 Task: Look for space in Tifton, United States from 4th September, 2023 to 10th September, 2023 for 1 adult in price range Rs.9000 to Rs.17000. Place can be private room with 1  bedroom having 1 bed and 1 bathroom. Property type can be house, flat, guest house, hotel. Booking option can be shelf check-in. Required host language is English.
Action: Mouse moved to (523, 113)
Screenshot: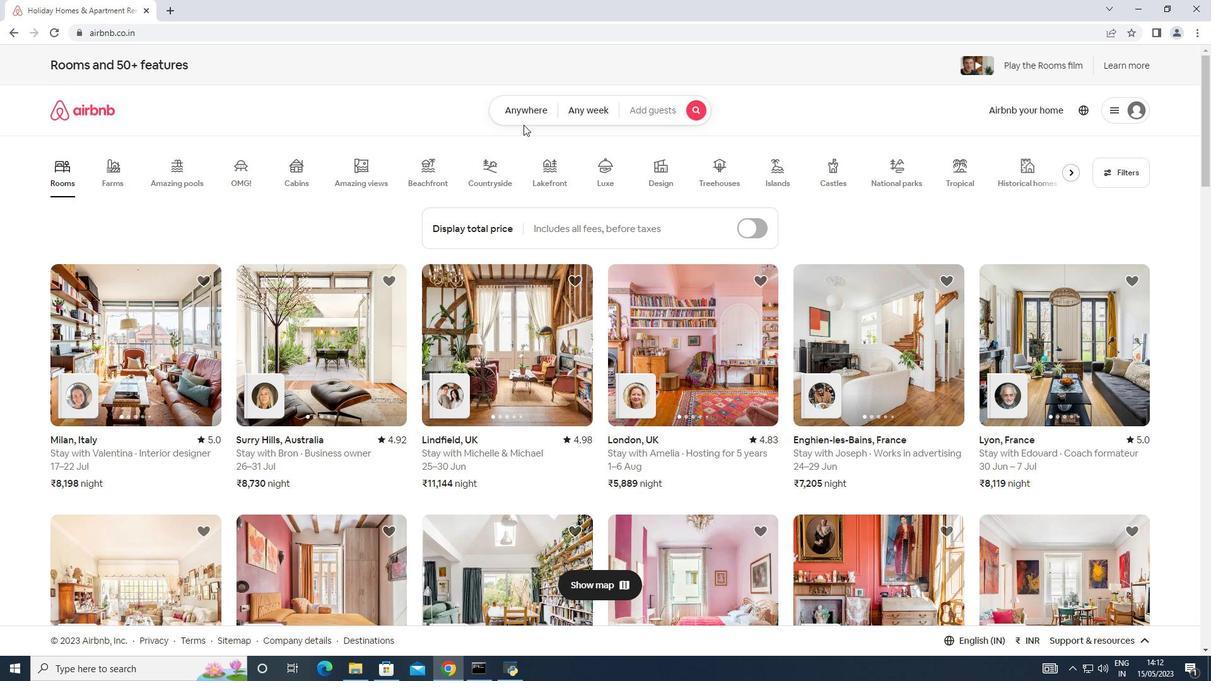 
Action: Mouse pressed left at (523, 113)
Screenshot: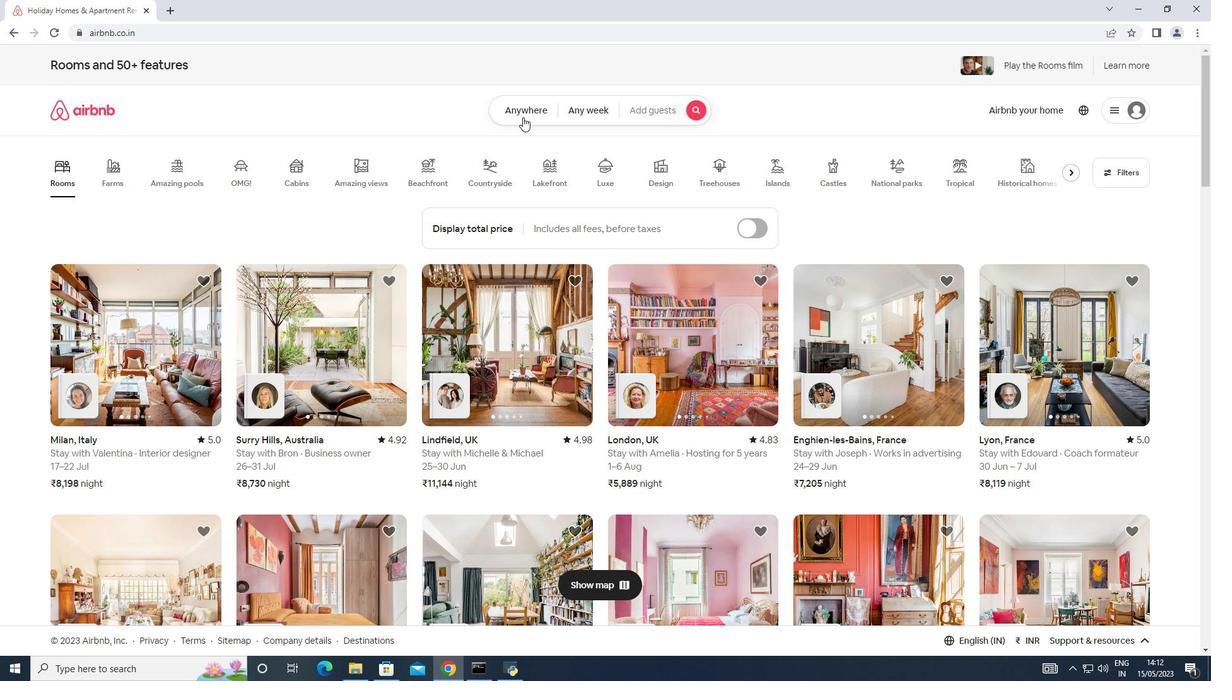 
Action: Mouse moved to (461, 152)
Screenshot: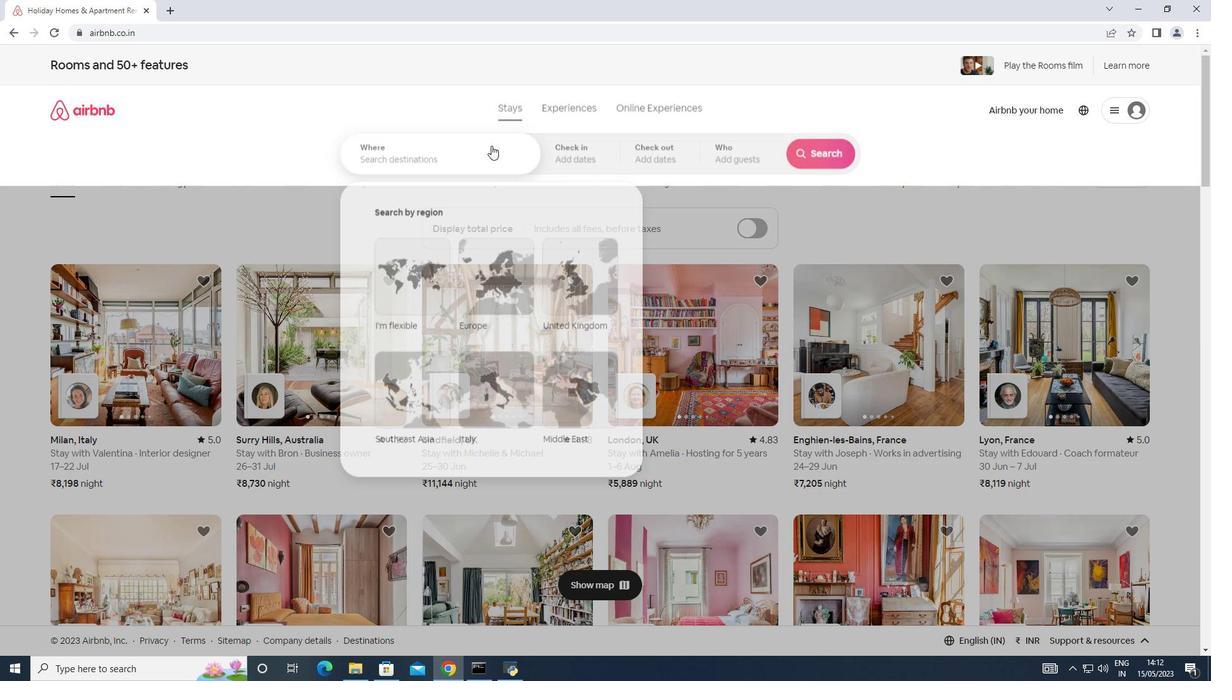
Action: Mouse pressed left at (461, 152)
Screenshot: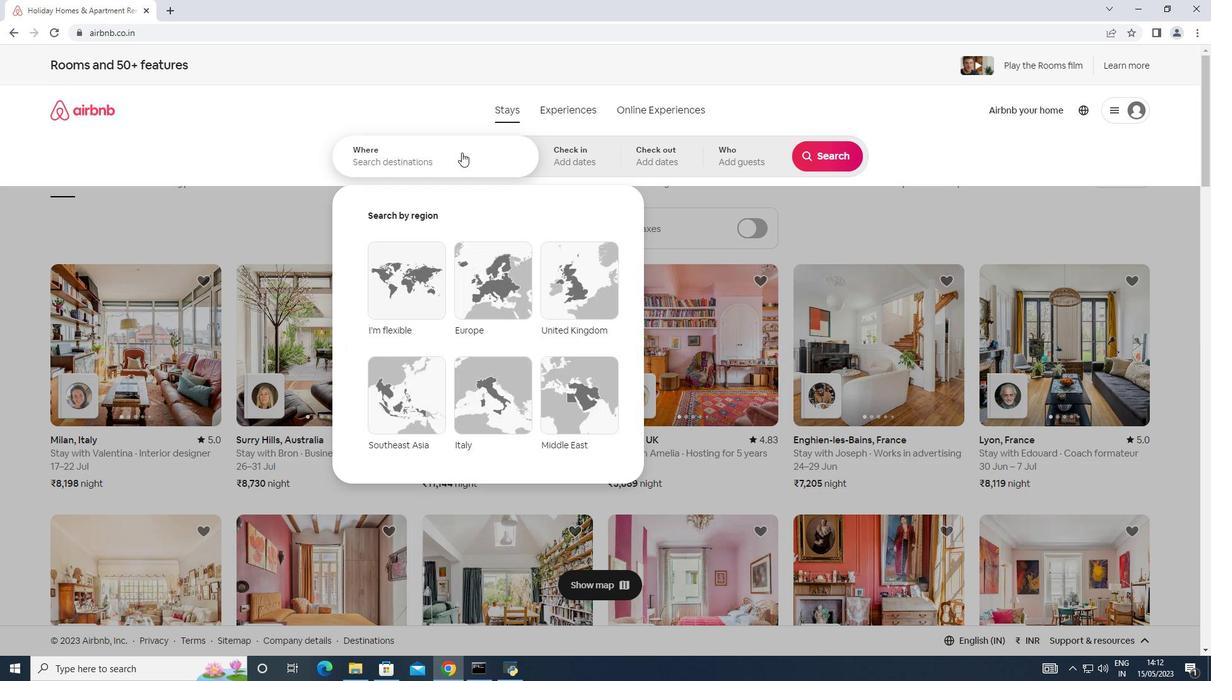 
Action: Mouse moved to (461, 152)
Screenshot: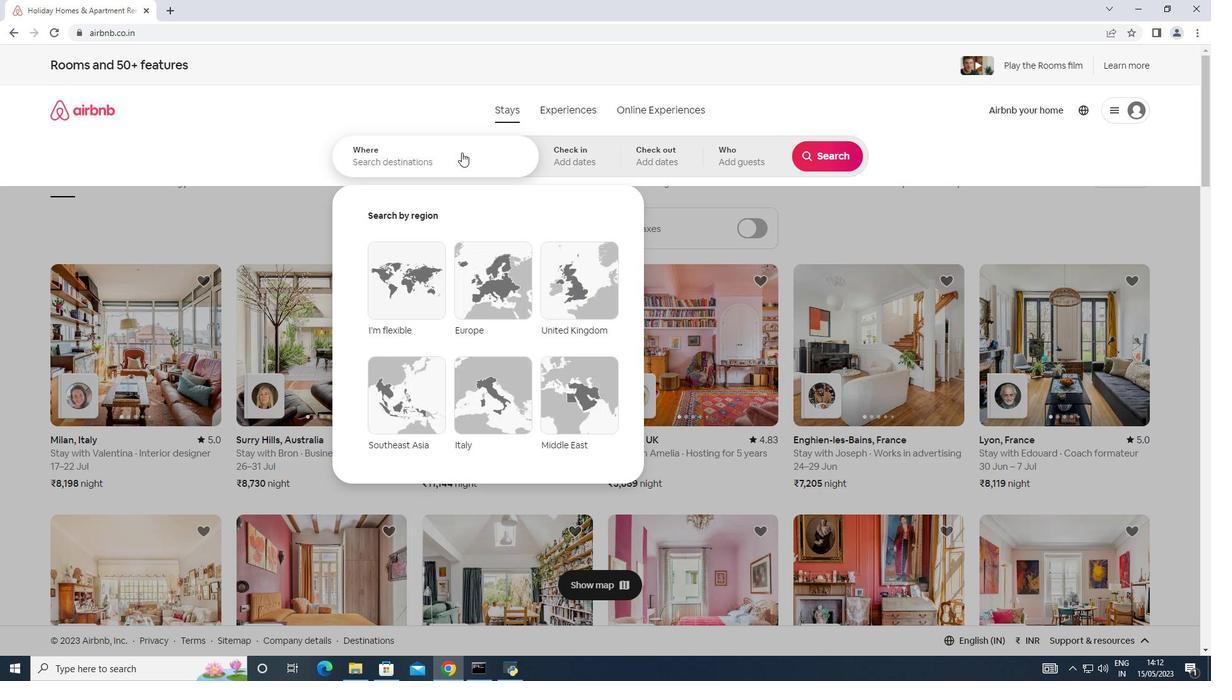 
Action: Key pressed <Key.shift>Tifton,<Key.shift><Key.shift><Key.shift><Key.shift><Key.shift><Key.shift><Key.shift><Key.shift><Key.shift>United<Key.space><Key.shift>States
Screenshot: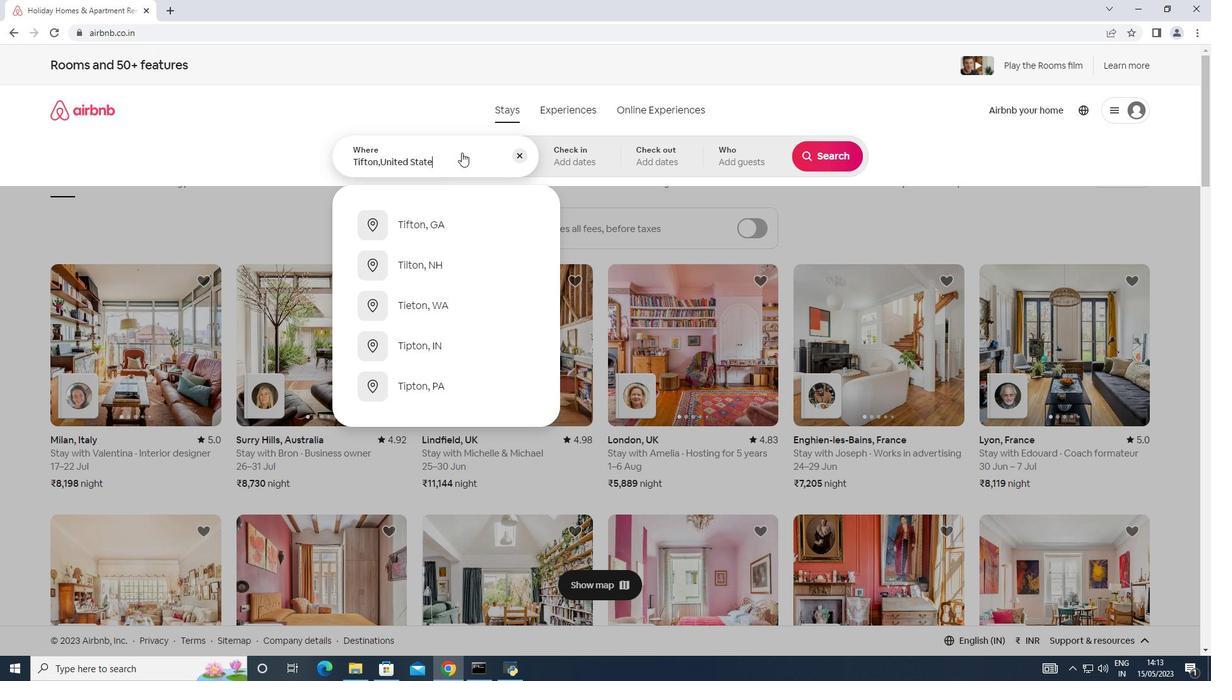 
Action: Mouse moved to (570, 161)
Screenshot: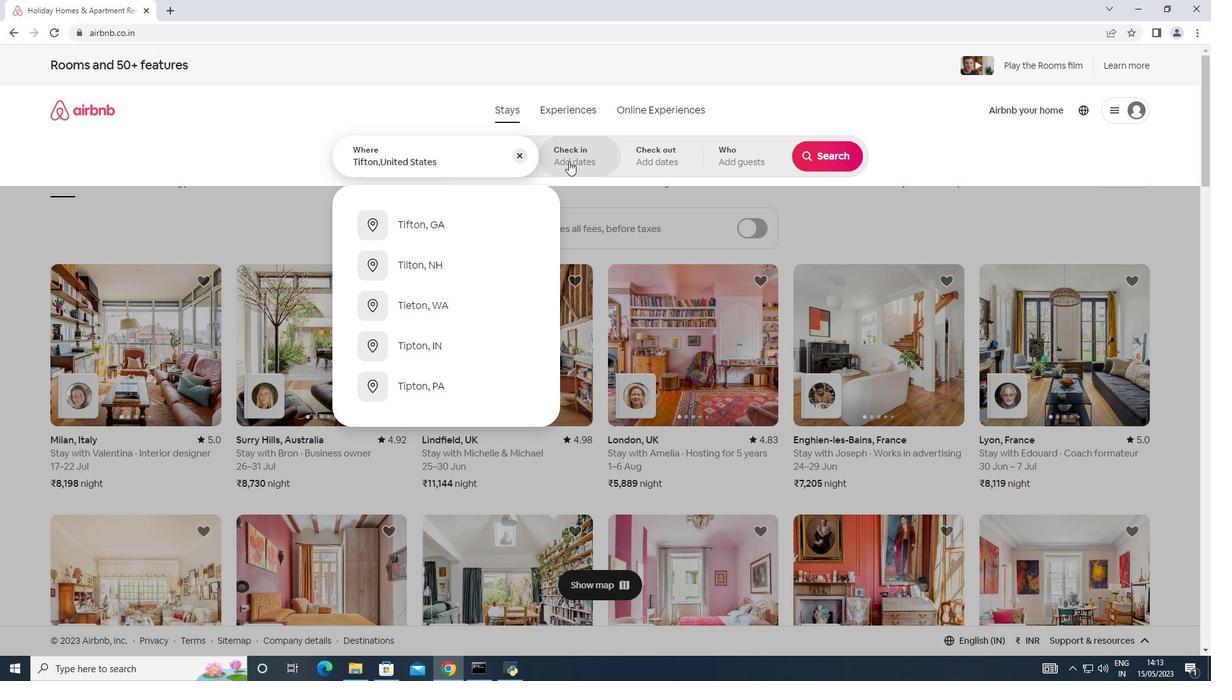 
Action: Mouse pressed left at (570, 161)
Screenshot: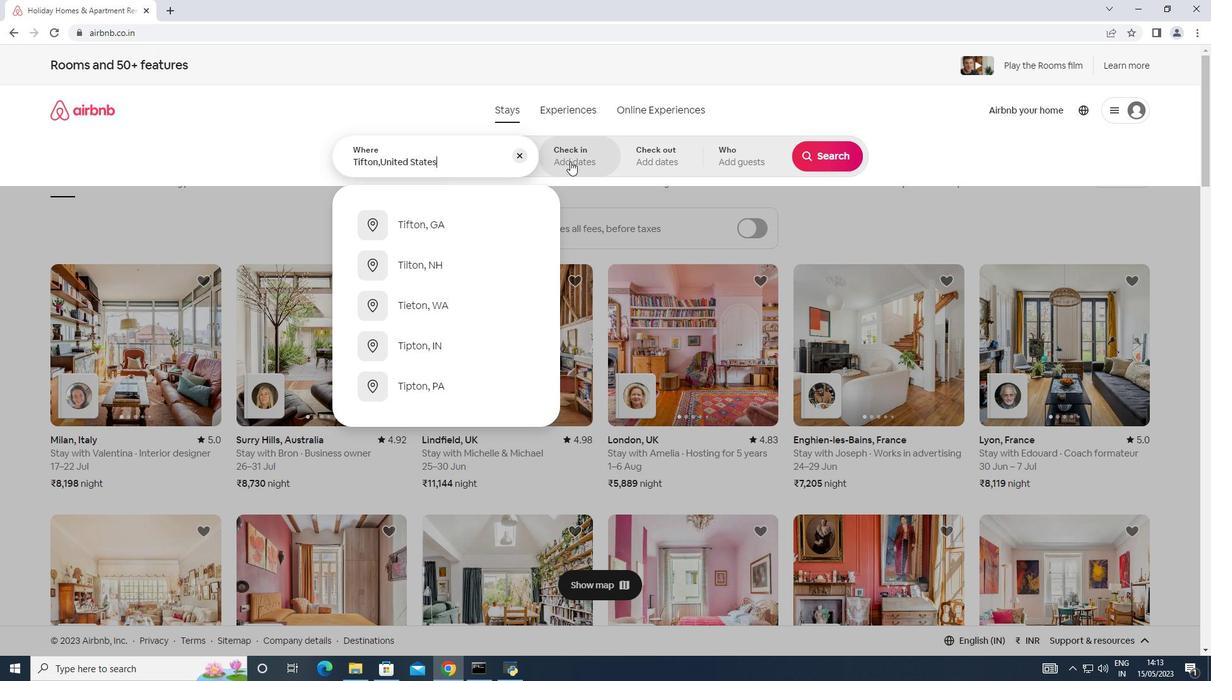 
Action: Mouse moved to (823, 255)
Screenshot: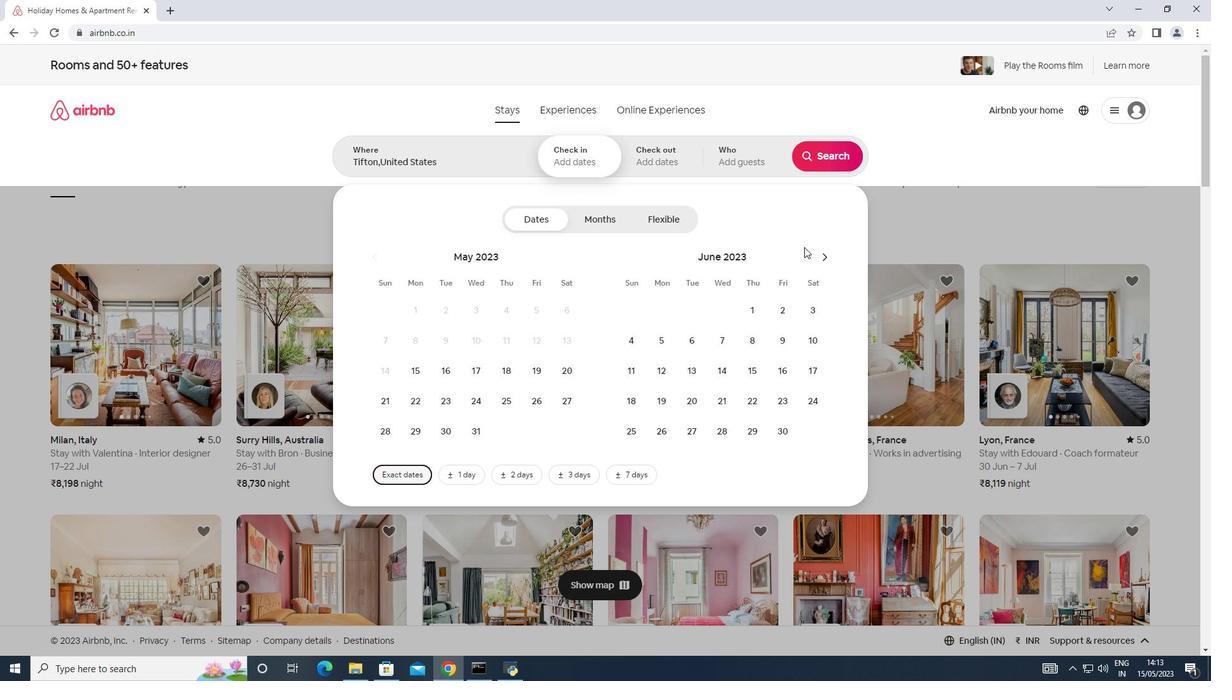 
Action: Mouse pressed left at (823, 255)
Screenshot: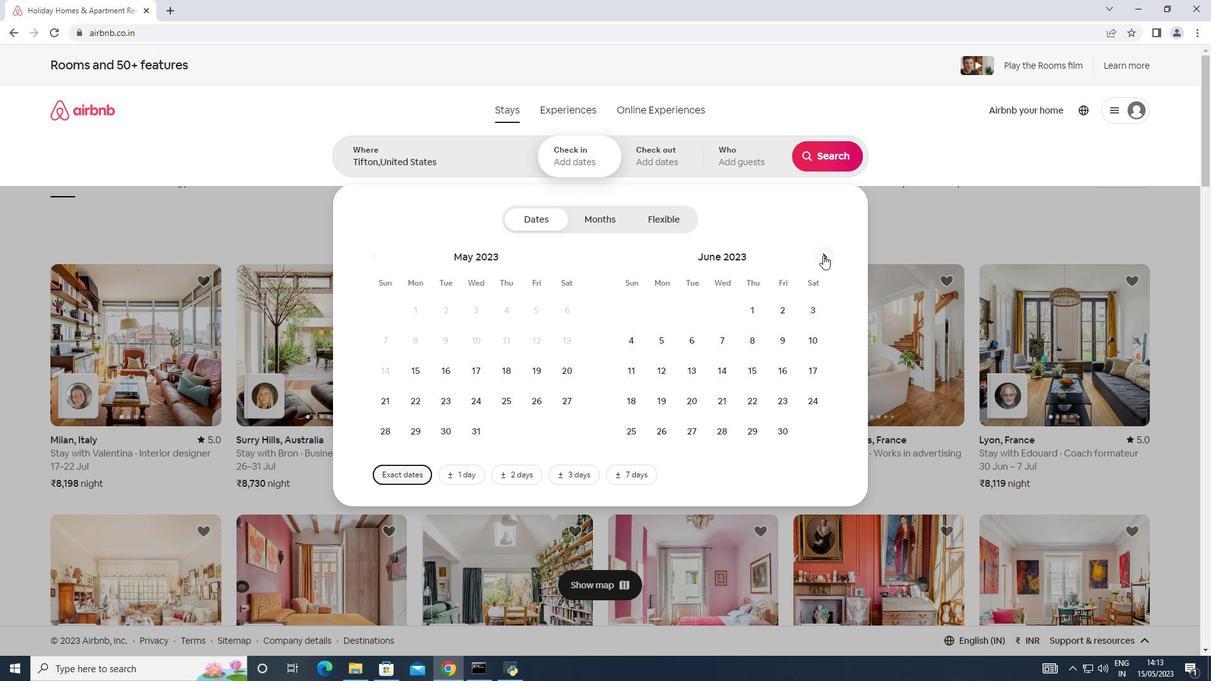
Action: Mouse pressed left at (823, 255)
Screenshot: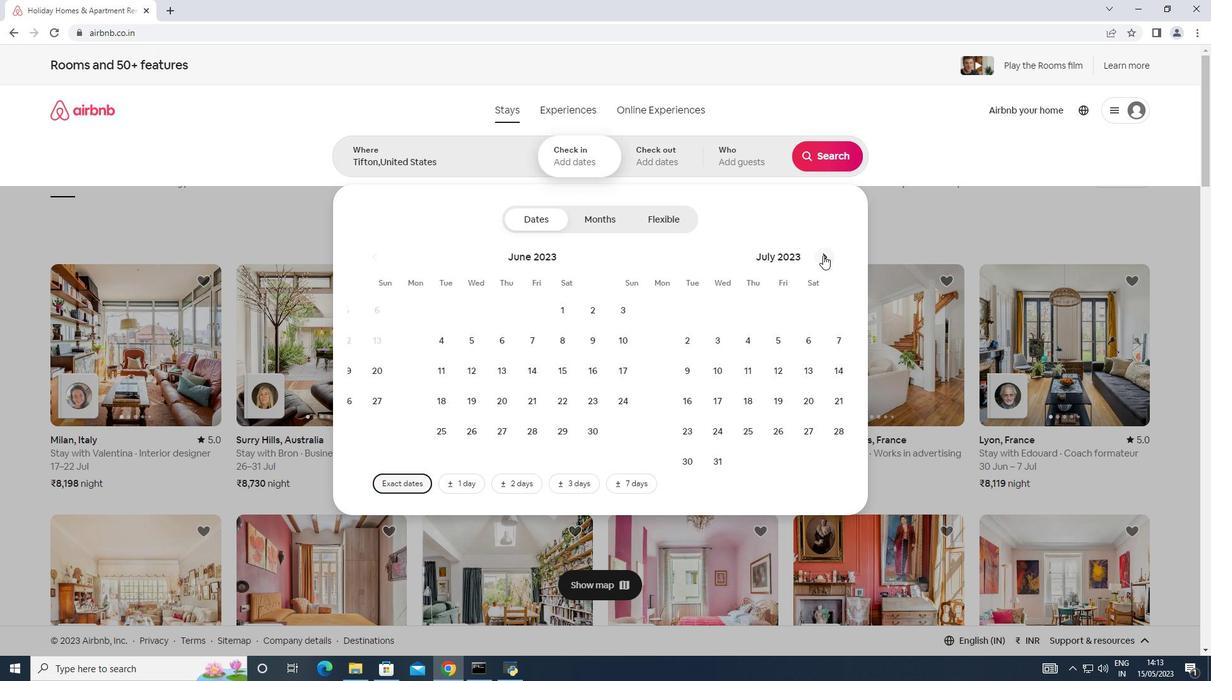 
Action: Mouse pressed left at (823, 255)
Screenshot: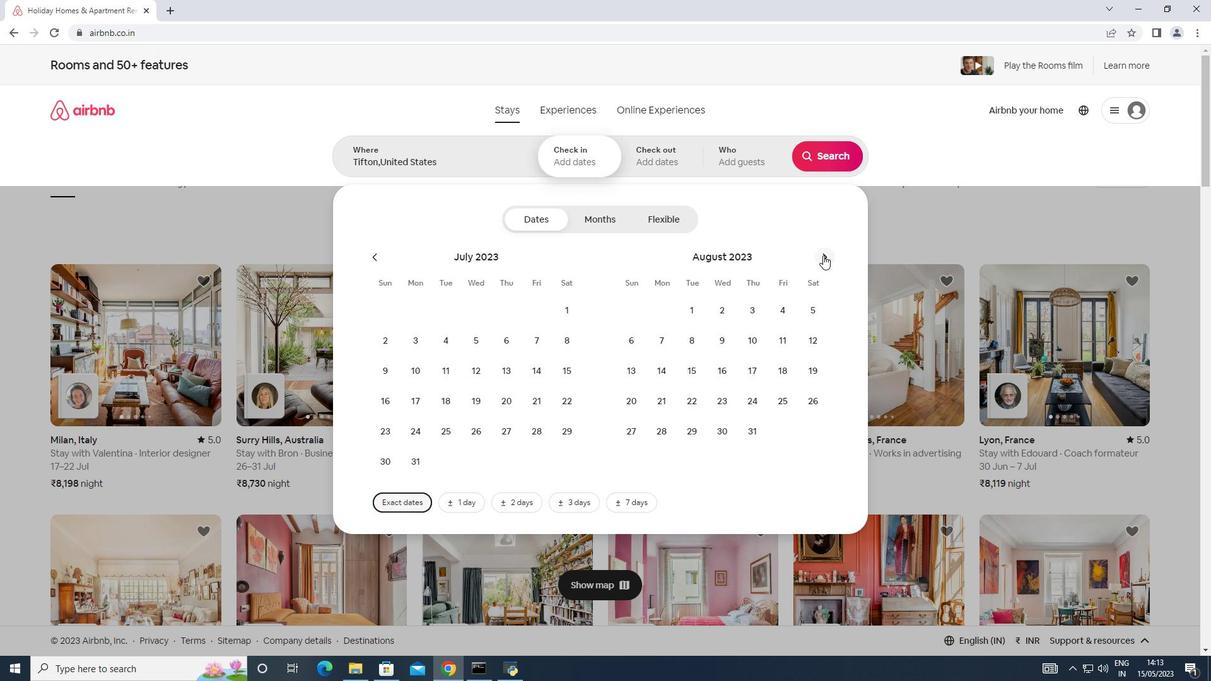 
Action: Mouse moved to (669, 341)
Screenshot: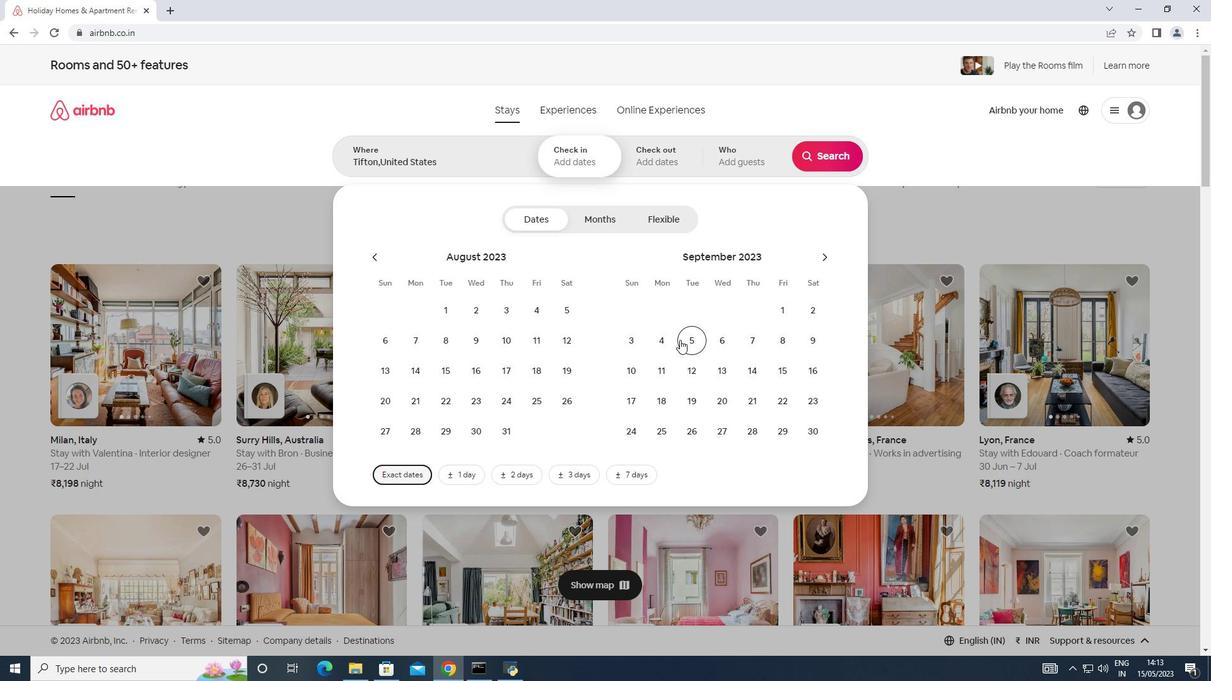 
Action: Mouse pressed left at (669, 341)
Screenshot: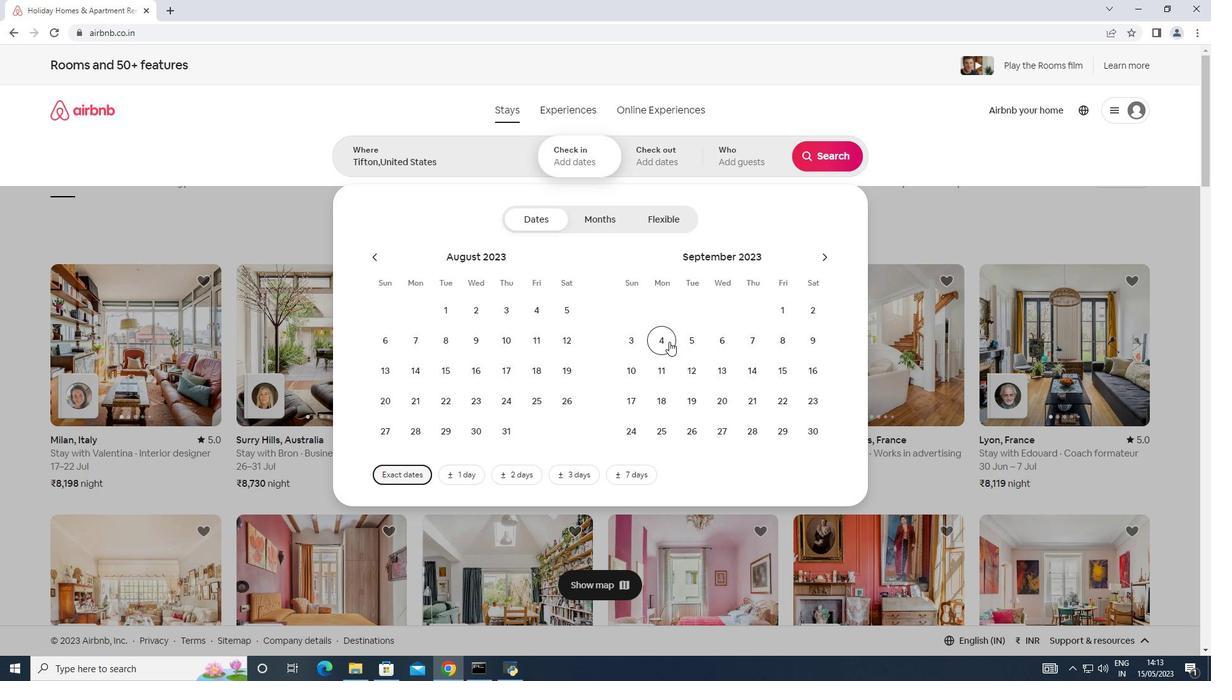 
Action: Mouse moved to (633, 367)
Screenshot: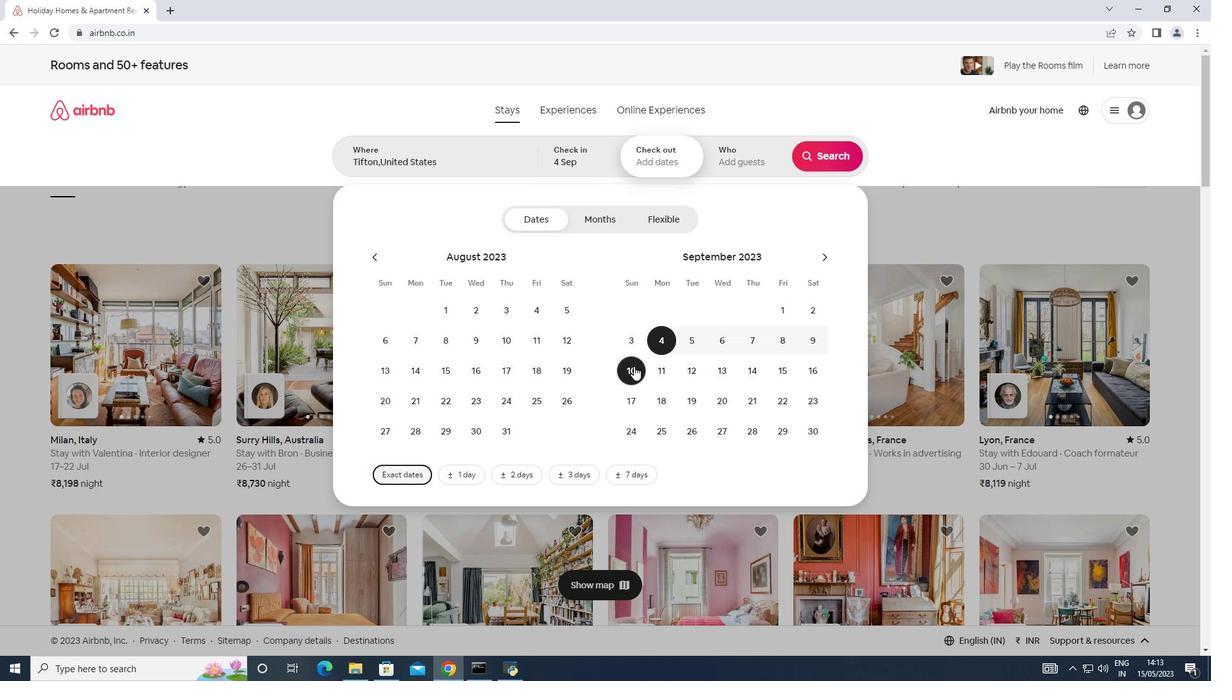 
Action: Mouse pressed left at (633, 367)
Screenshot: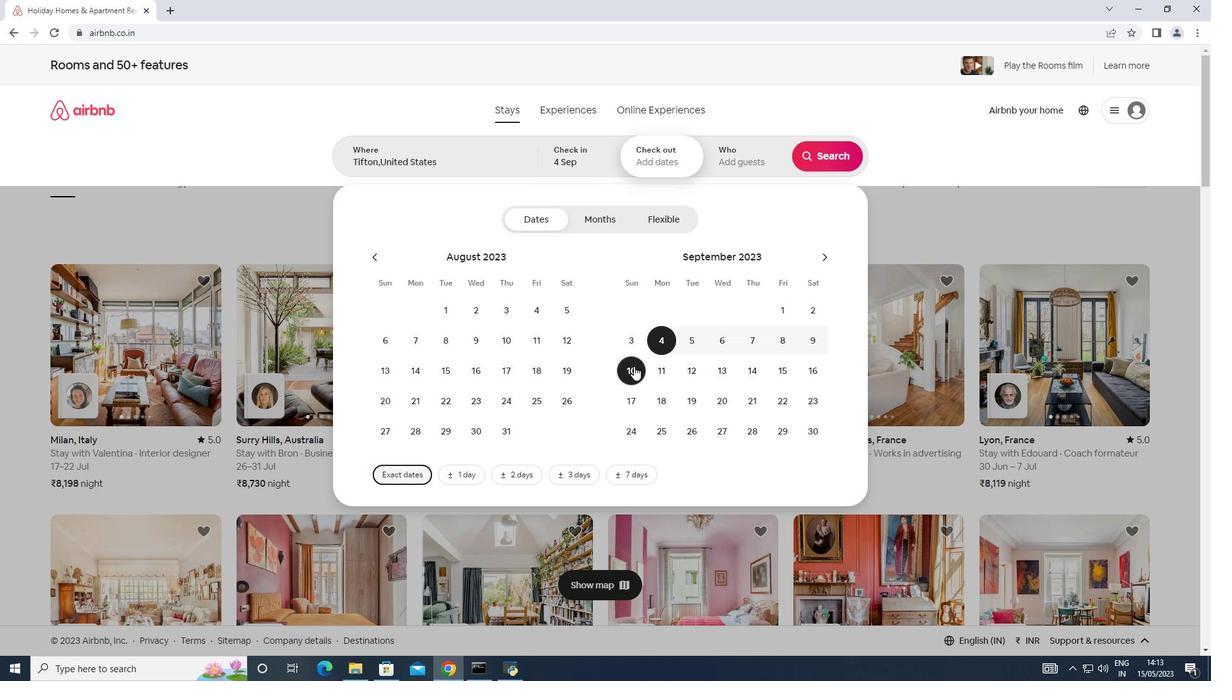 
Action: Mouse moved to (760, 158)
Screenshot: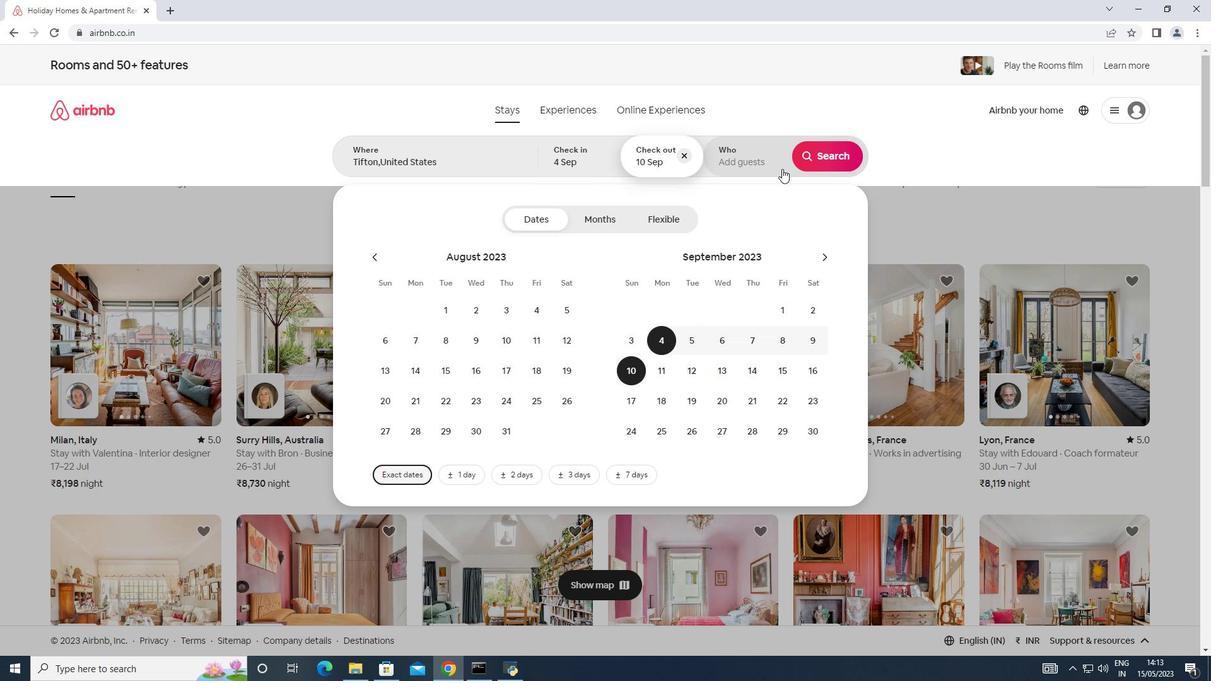
Action: Mouse pressed left at (760, 158)
Screenshot: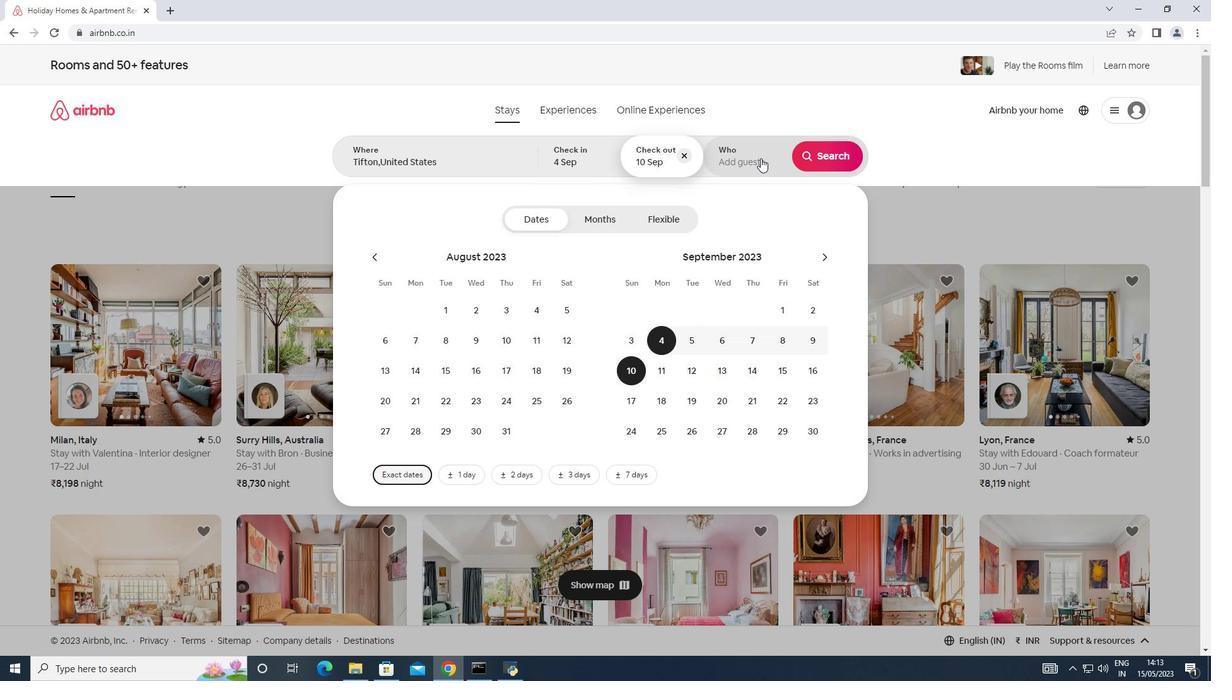 
Action: Mouse moved to (842, 225)
Screenshot: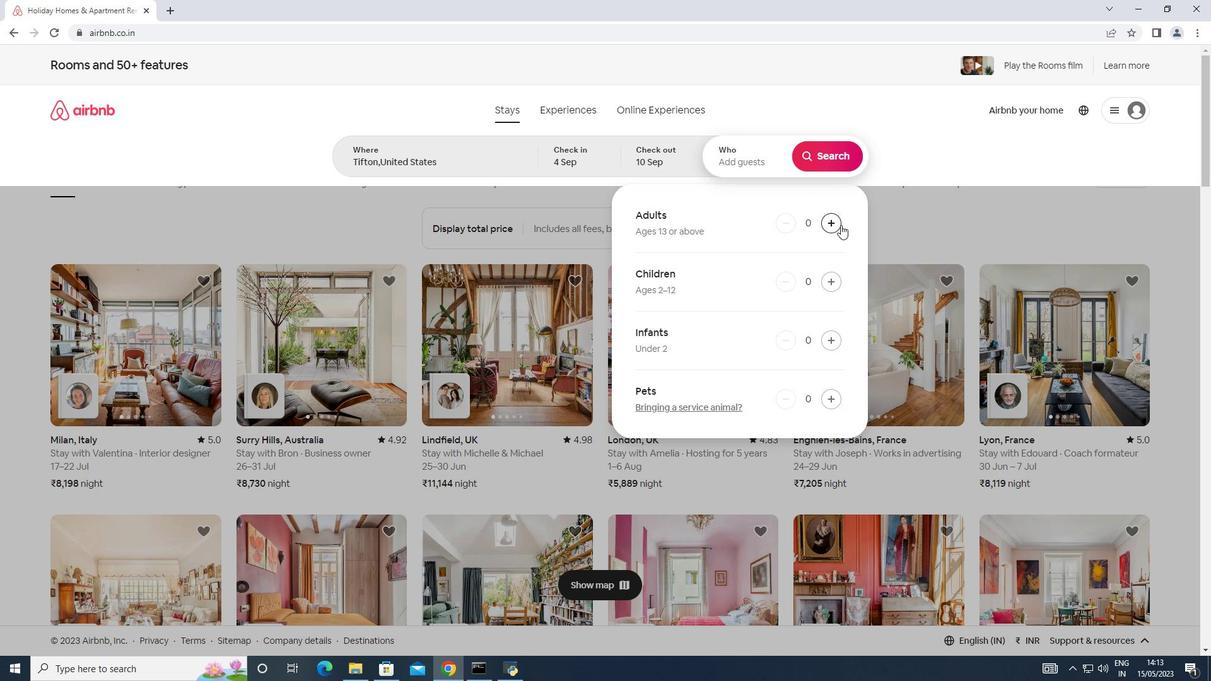 
Action: Mouse pressed left at (842, 225)
Screenshot: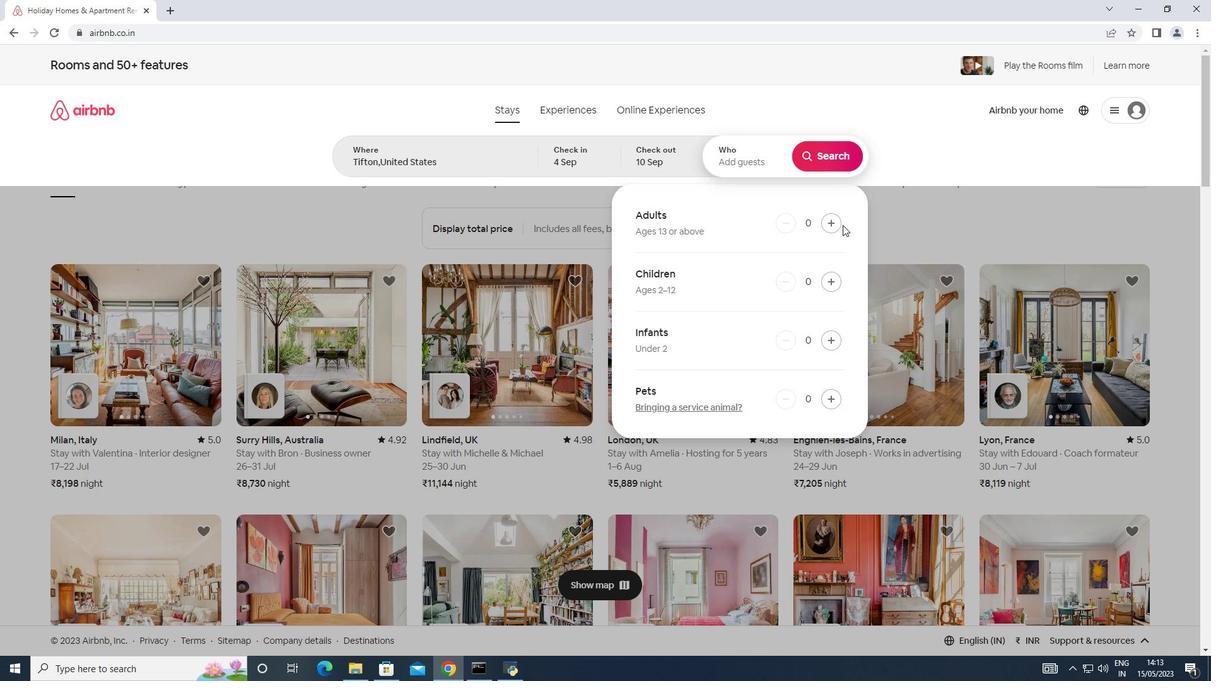 
Action: Mouse moved to (820, 222)
Screenshot: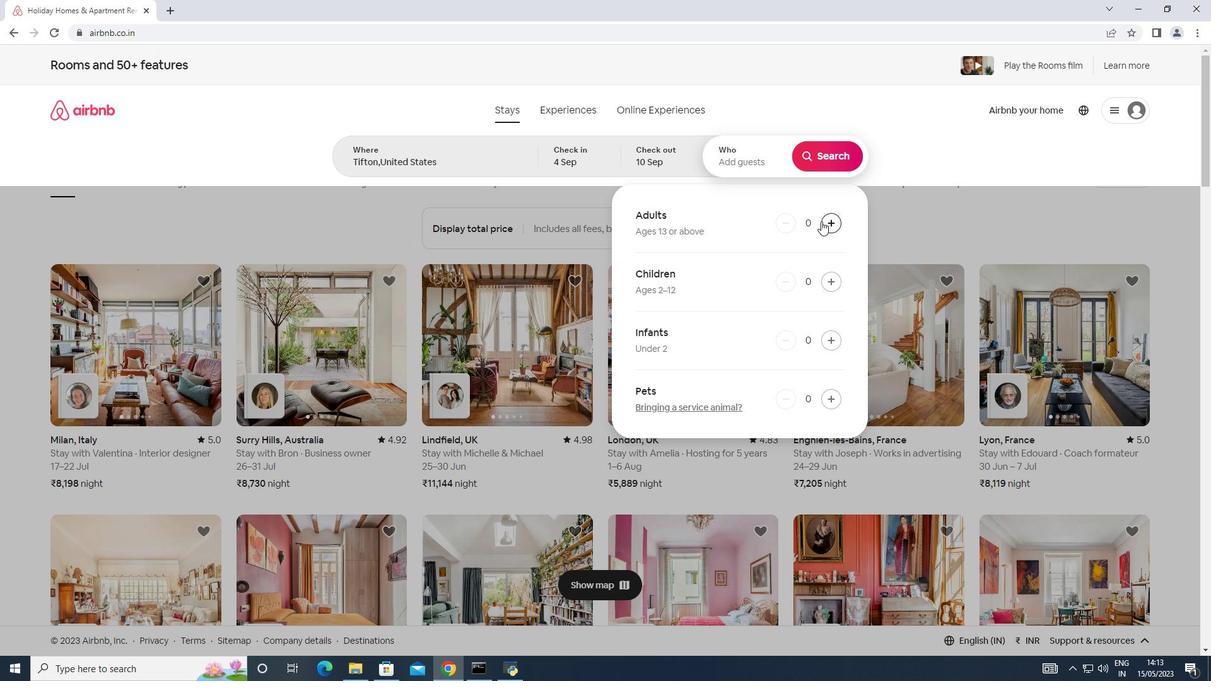 
Action: Mouse pressed left at (820, 222)
Screenshot: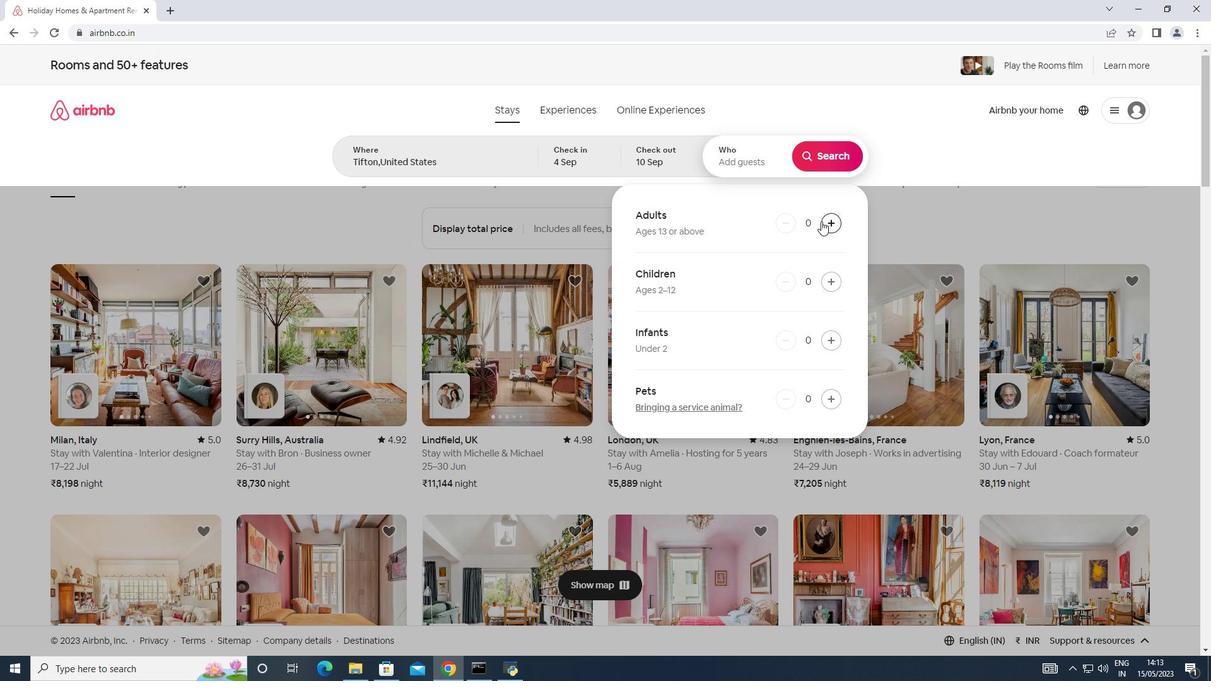 
Action: Mouse moved to (825, 219)
Screenshot: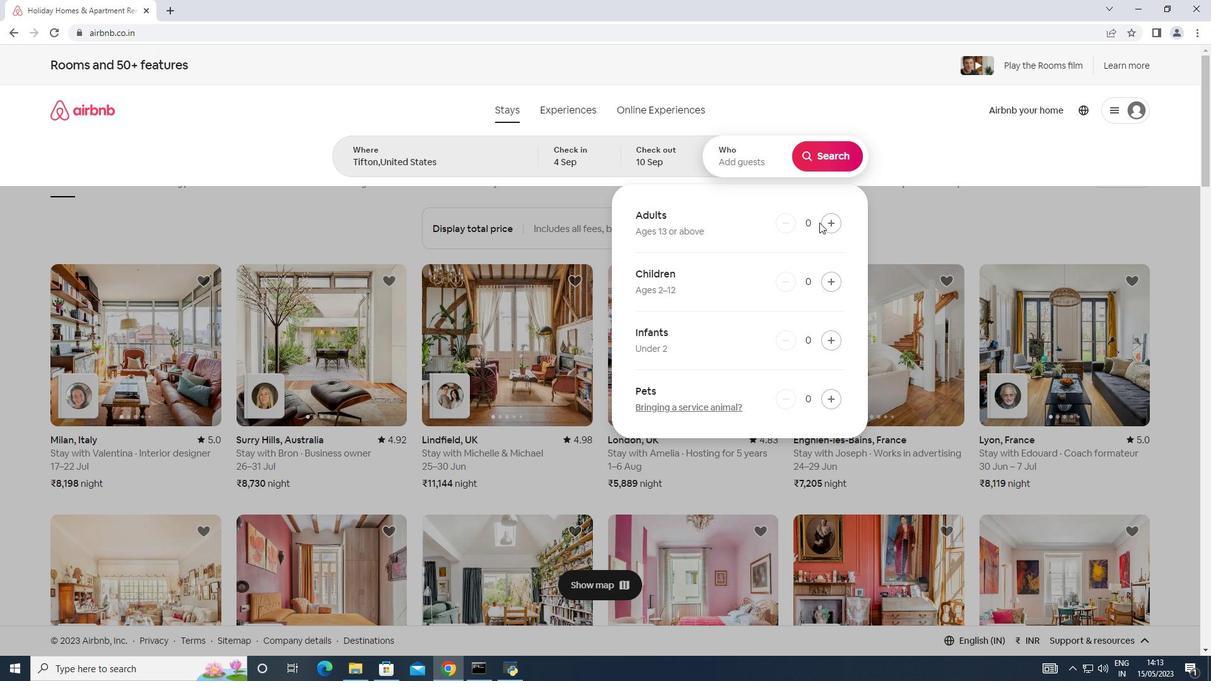 
Action: Mouse pressed left at (825, 219)
Screenshot: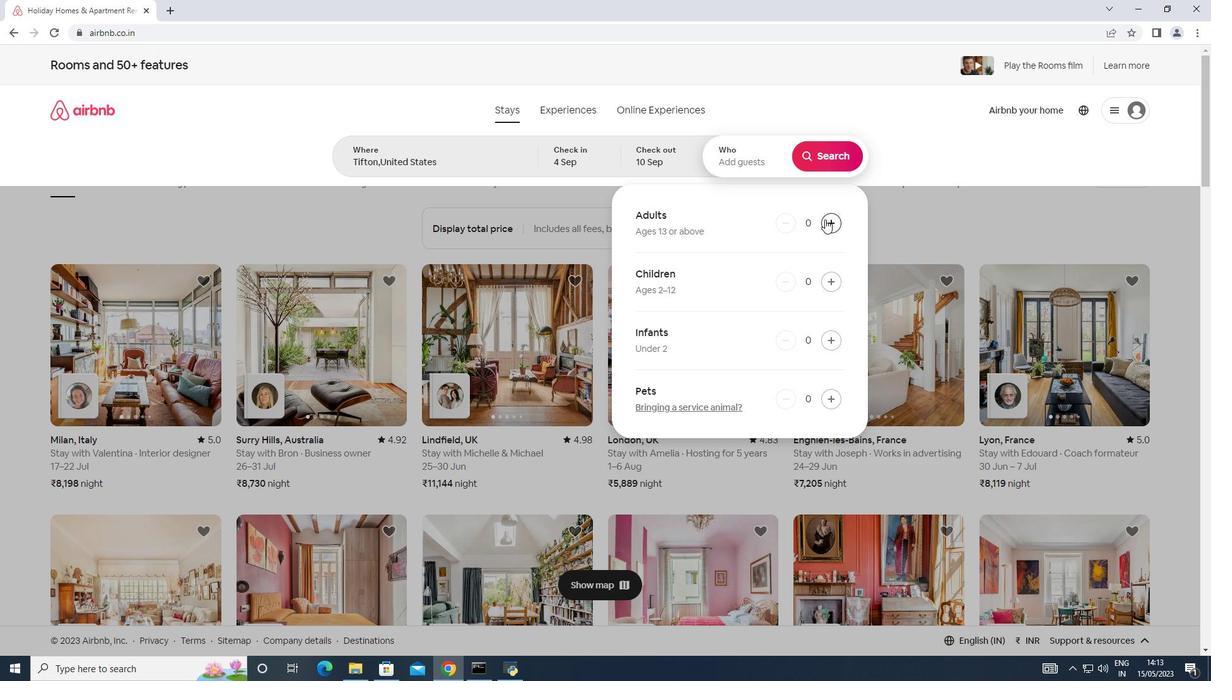 
Action: Mouse moved to (844, 154)
Screenshot: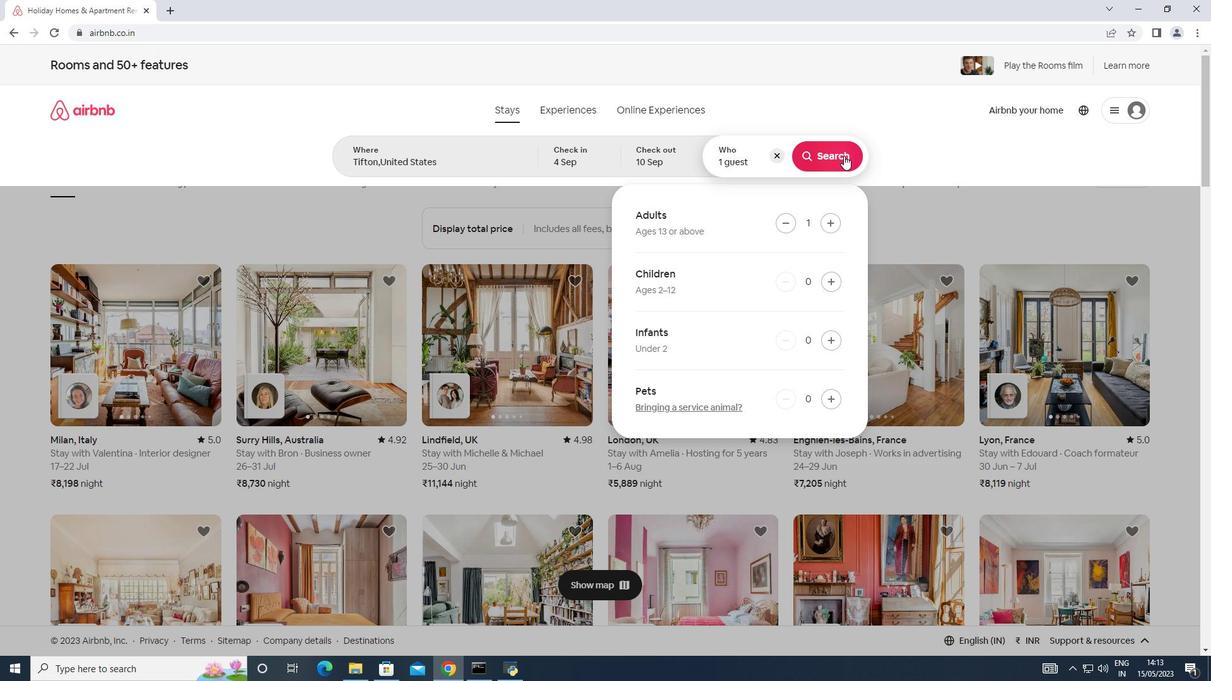 
Action: Mouse pressed left at (844, 154)
Screenshot: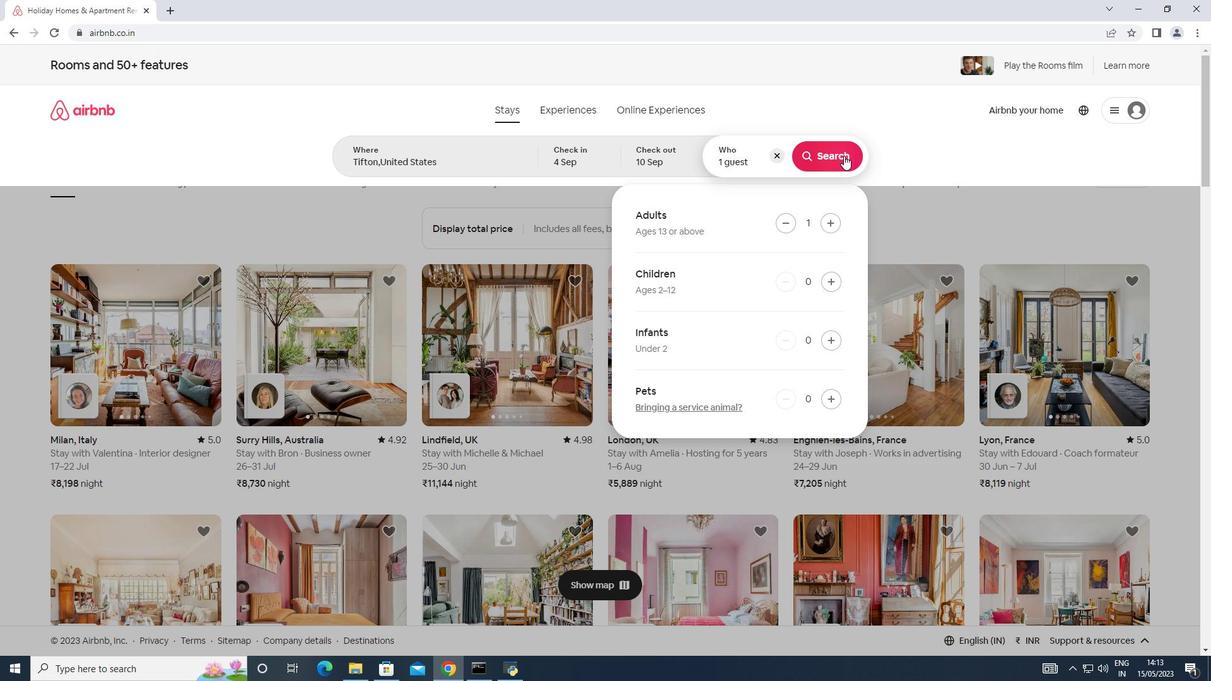 
Action: Mouse moved to (1152, 119)
Screenshot: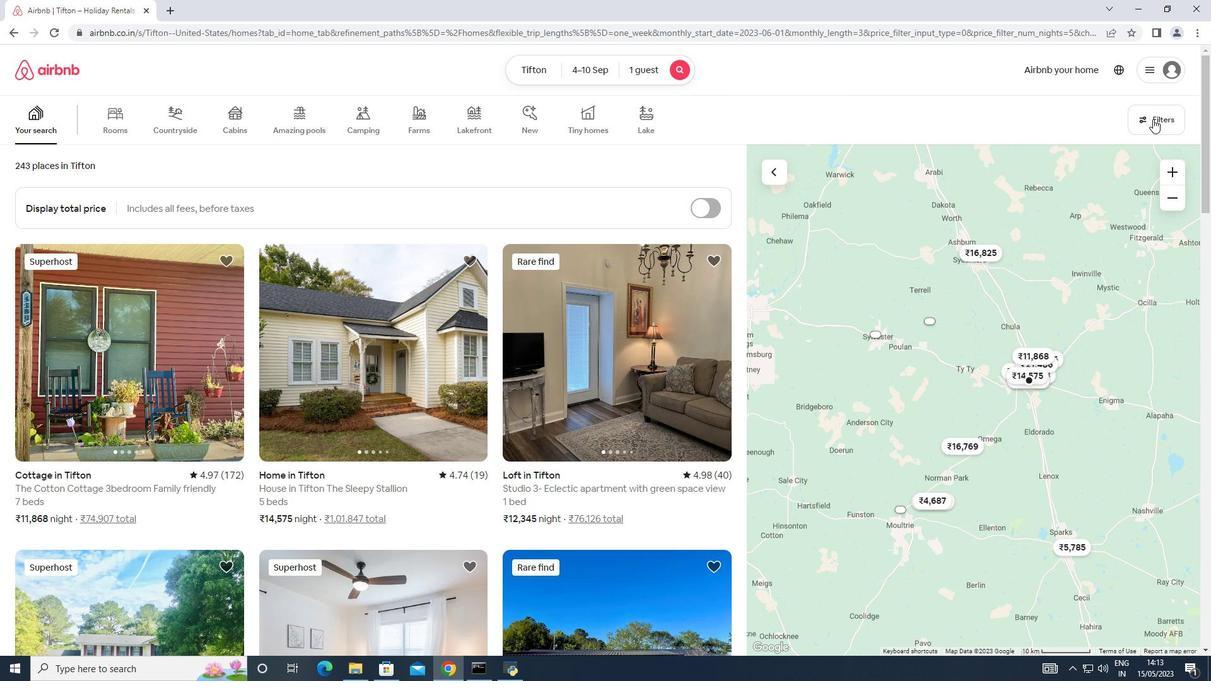 
Action: Mouse pressed left at (1152, 119)
Screenshot: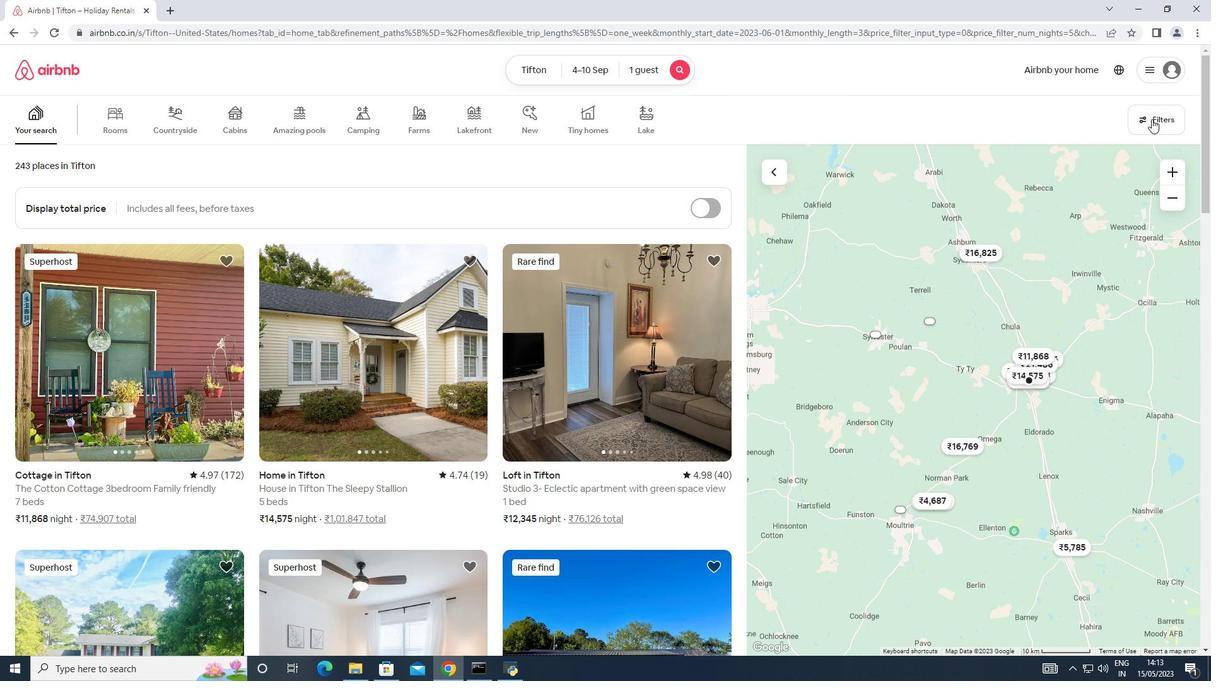 
Action: Mouse moved to (441, 429)
Screenshot: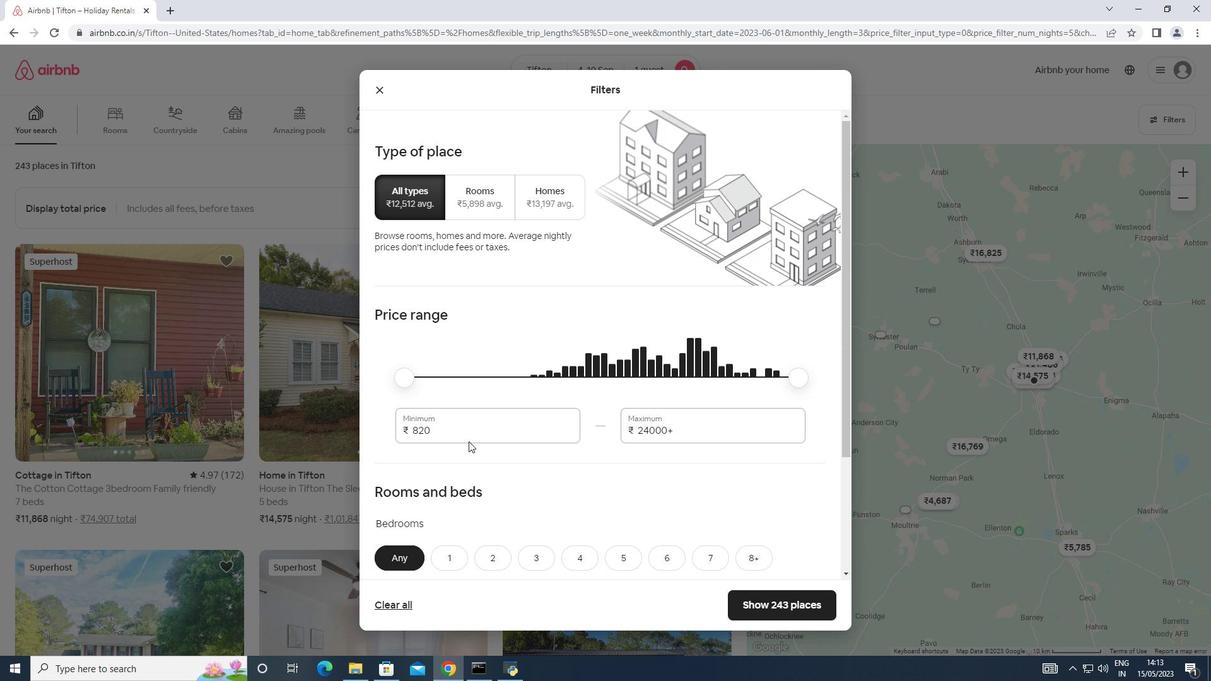 
Action: Mouse pressed left at (441, 429)
Screenshot: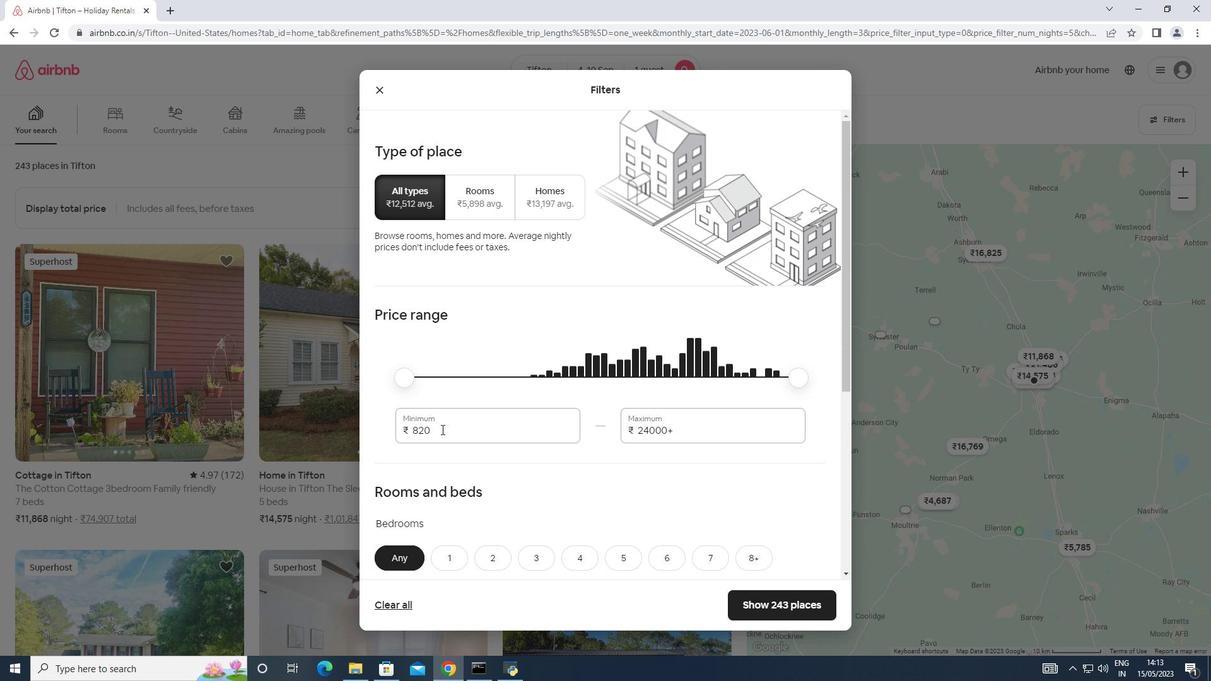 
Action: Mouse moved to (368, 424)
Screenshot: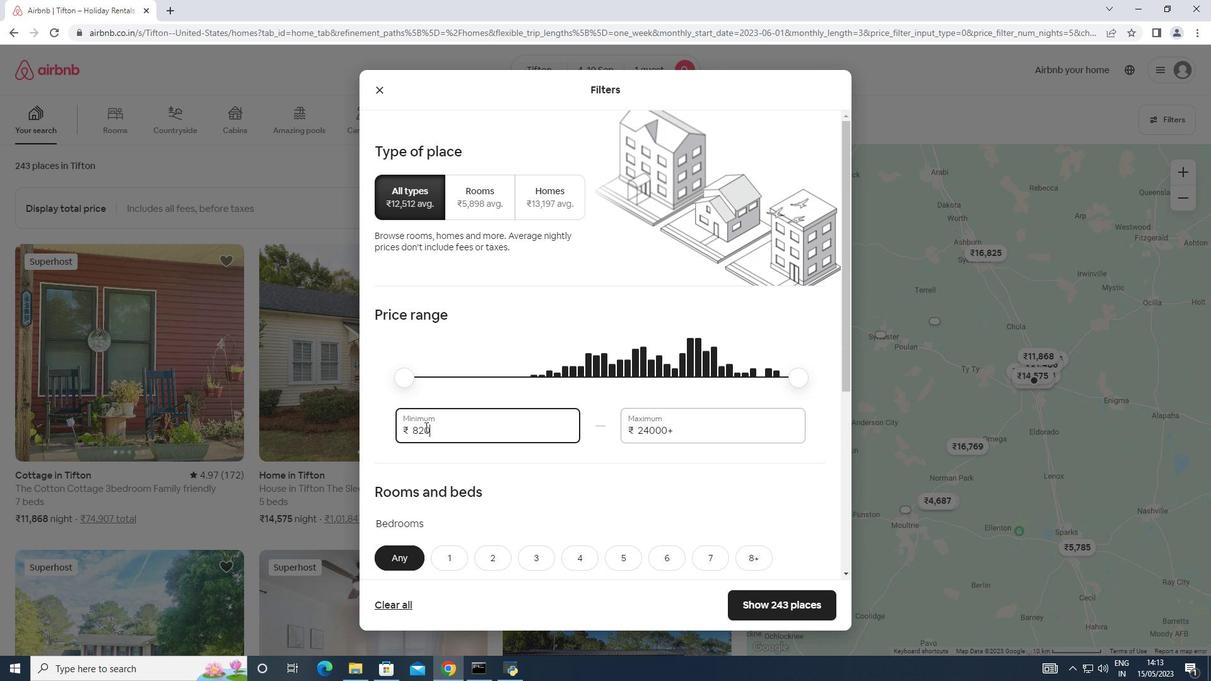
Action: Key pressed 9000
Screenshot: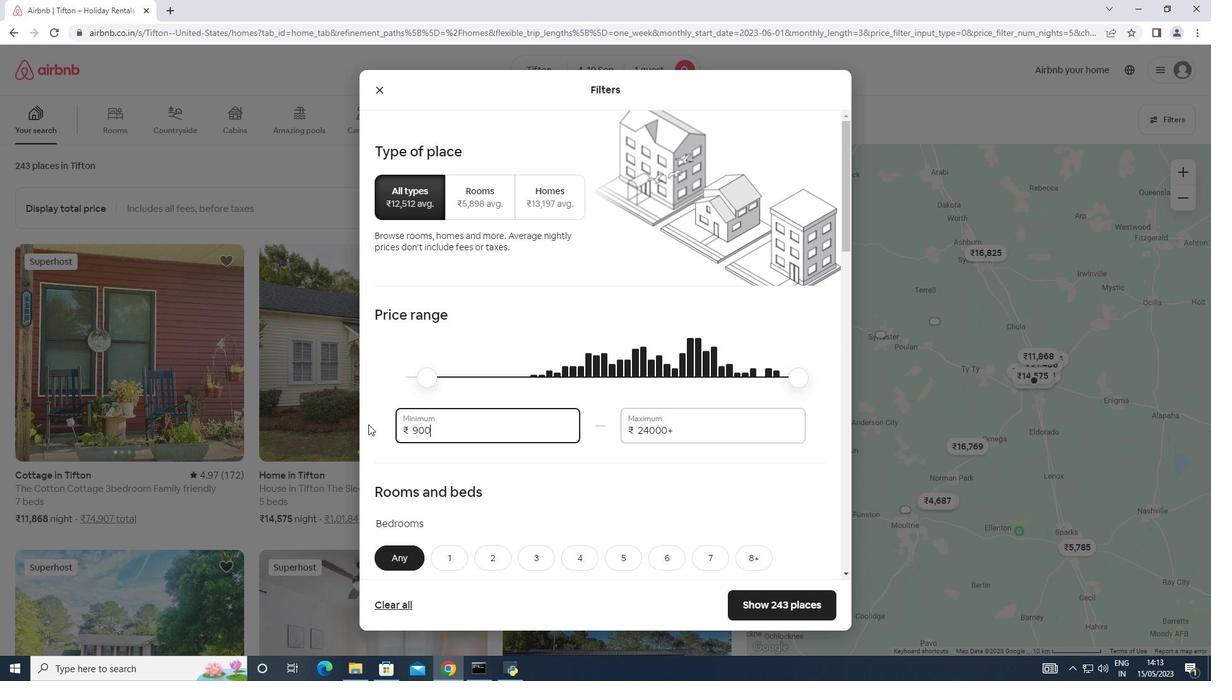 
Action: Mouse moved to (680, 429)
Screenshot: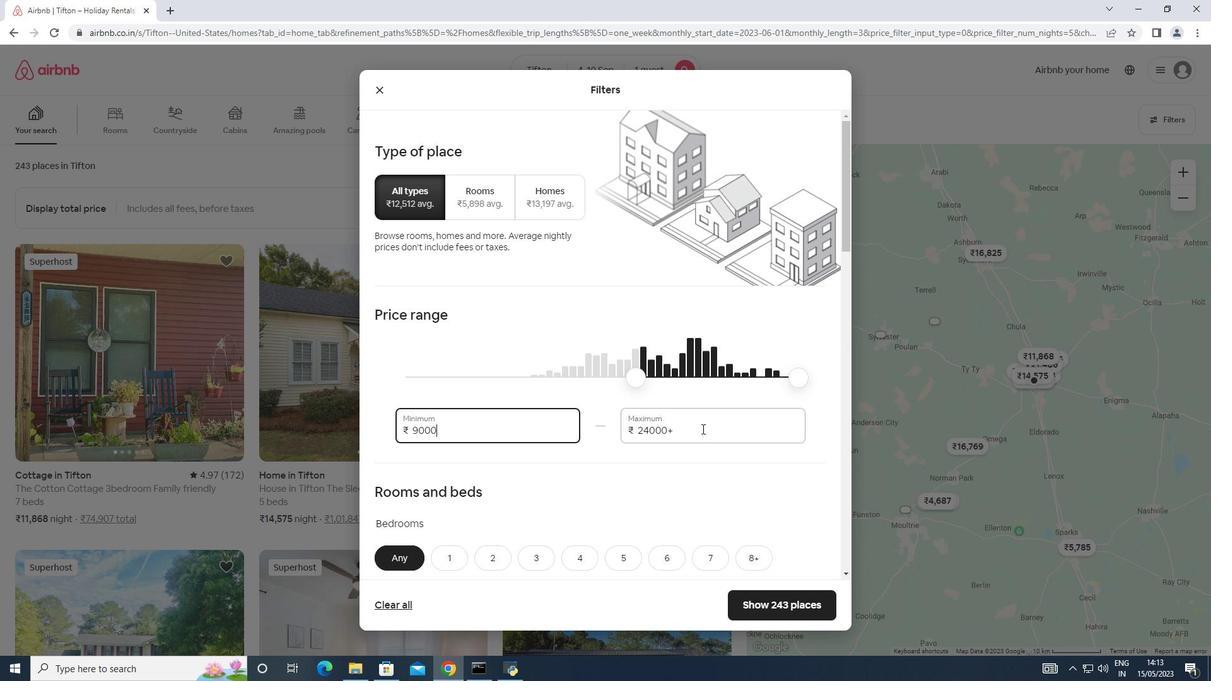 
Action: Mouse pressed left at (680, 429)
Screenshot: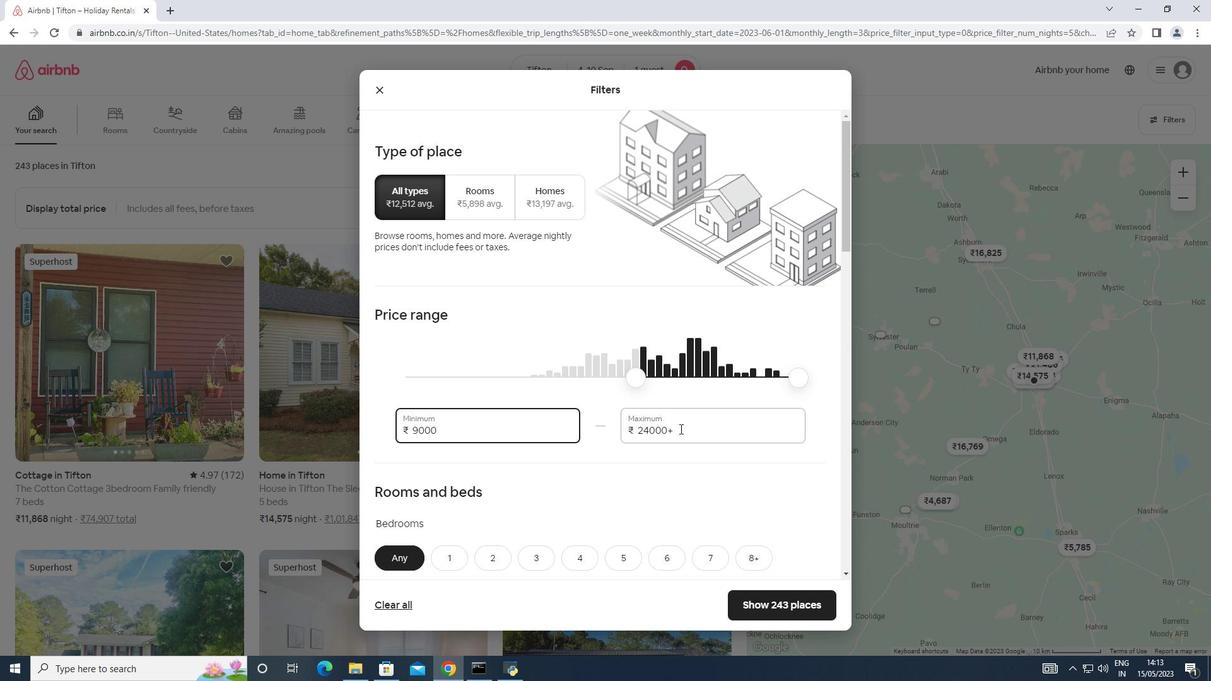 
Action: Mouse moved to (631, 422)
Screenshot: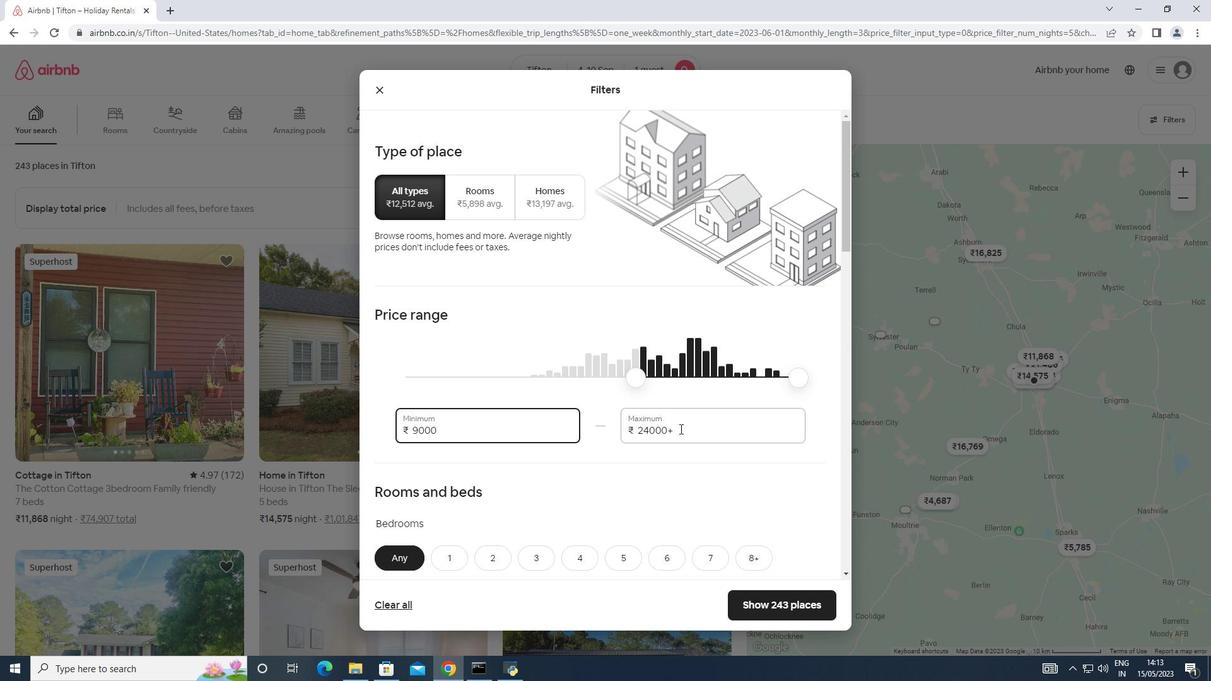 
Action: Key pressed 17000
Screenshot: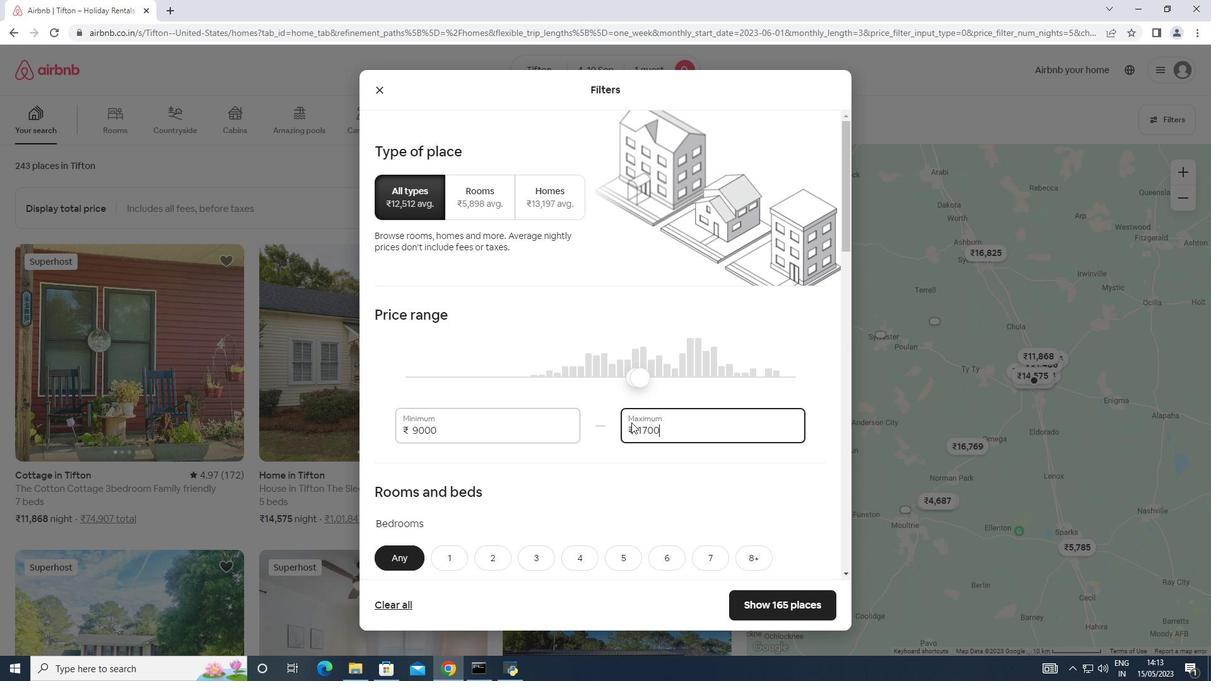 
Action: Mouse scrolled (631, 422) with delta (0, 0)
Screenshot: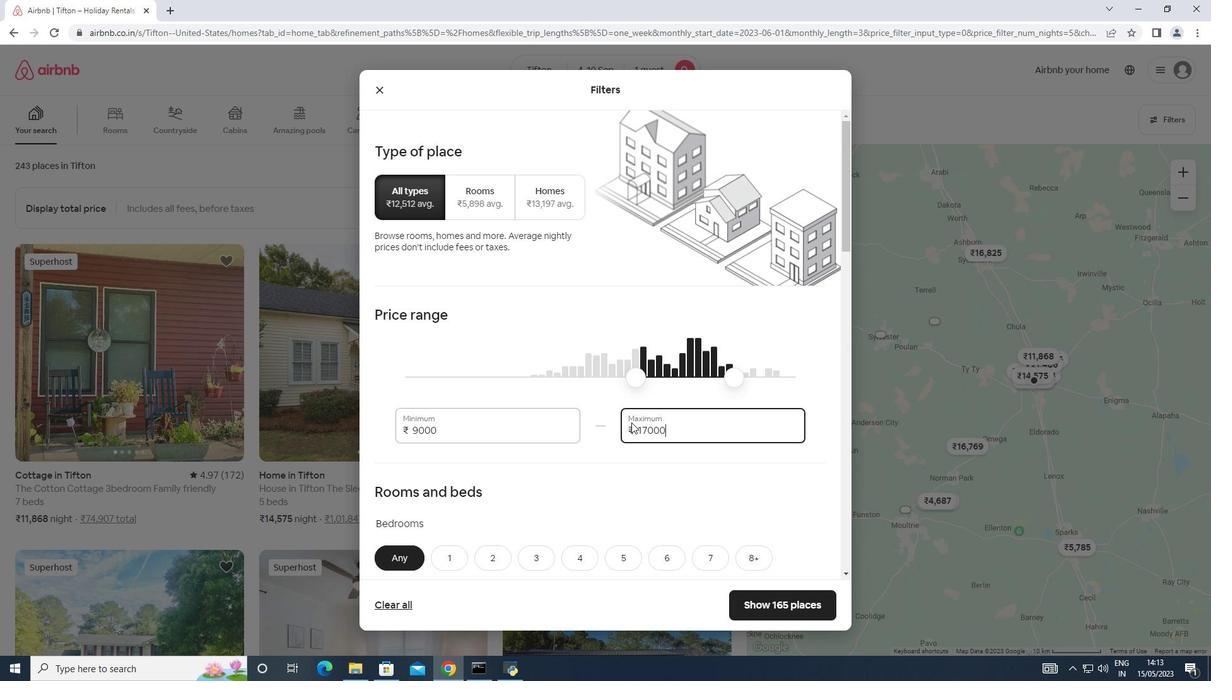 
Action: Mouse scrolled (631, 422) with delta (0, 0)
Screenshot: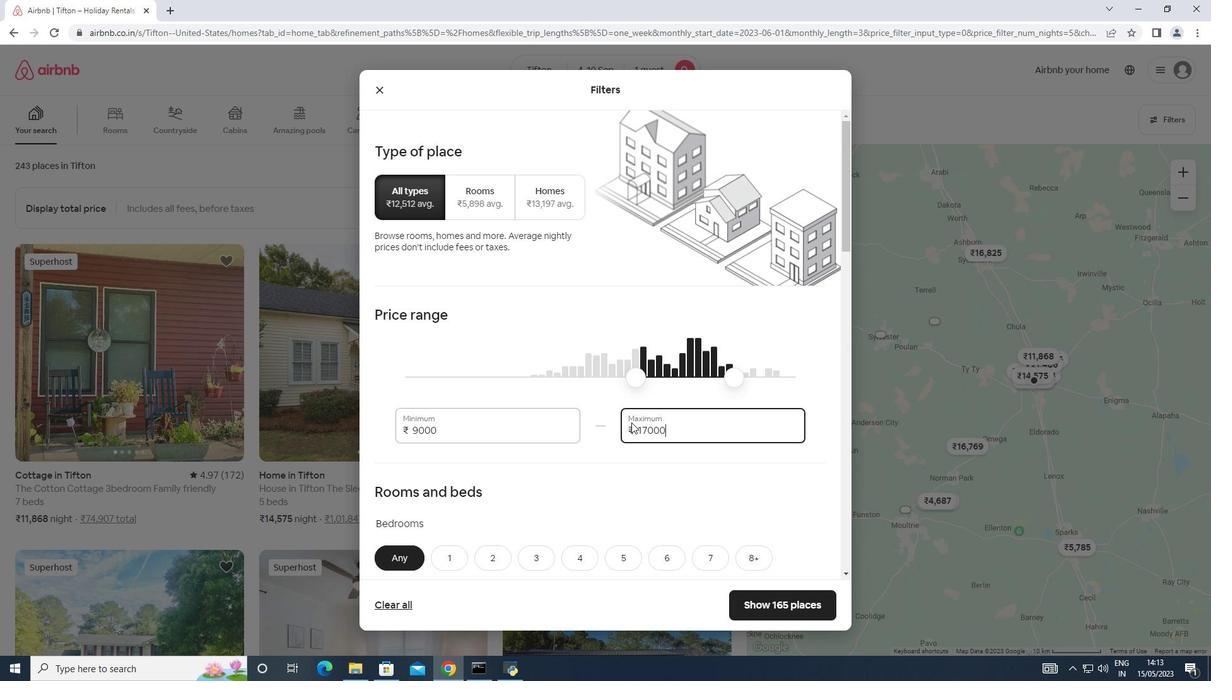 
Action: Mouse scrolled (631, 422) with delta (0, 0)
Screenshot: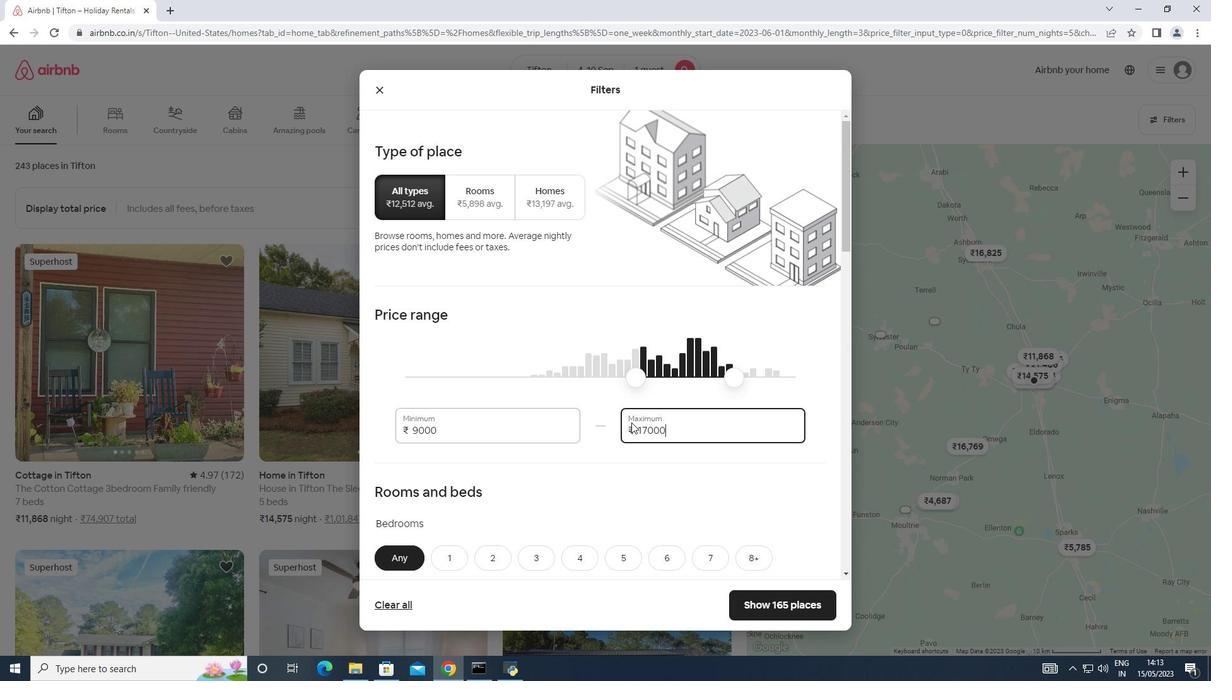 
Action: Mouse scrolled (631, 422) with delta (0, 0)
Screenshot: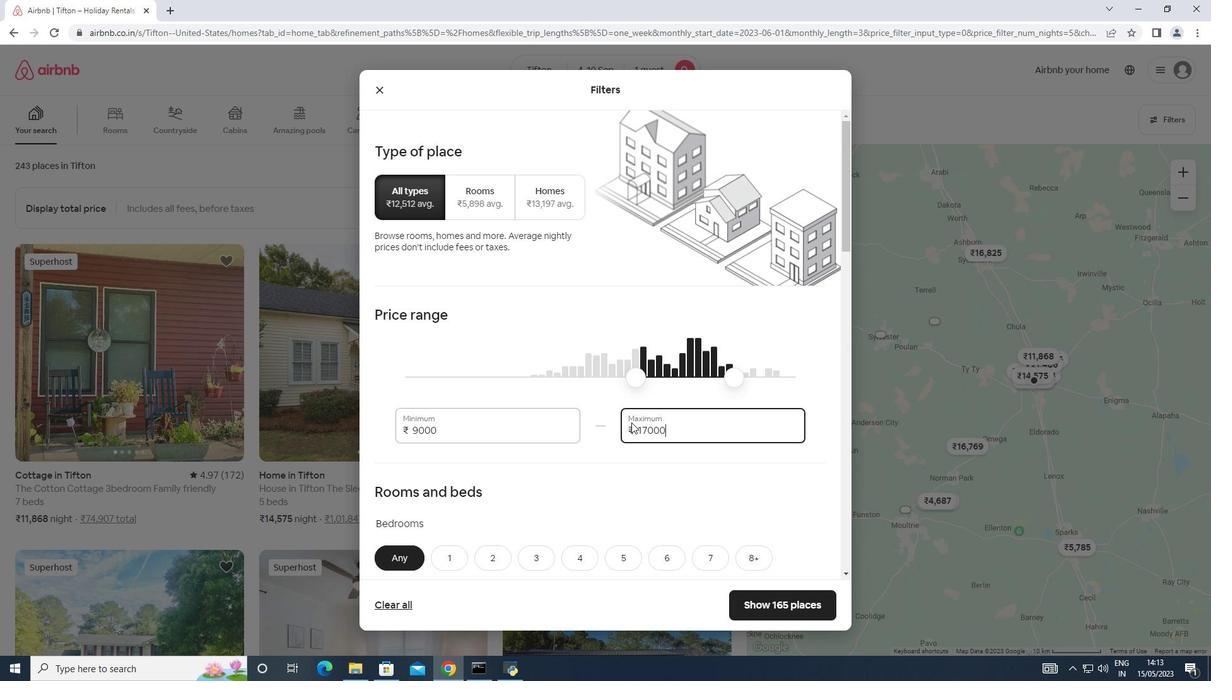 
Action: Mouse moved to (455, 311)
Screenshot: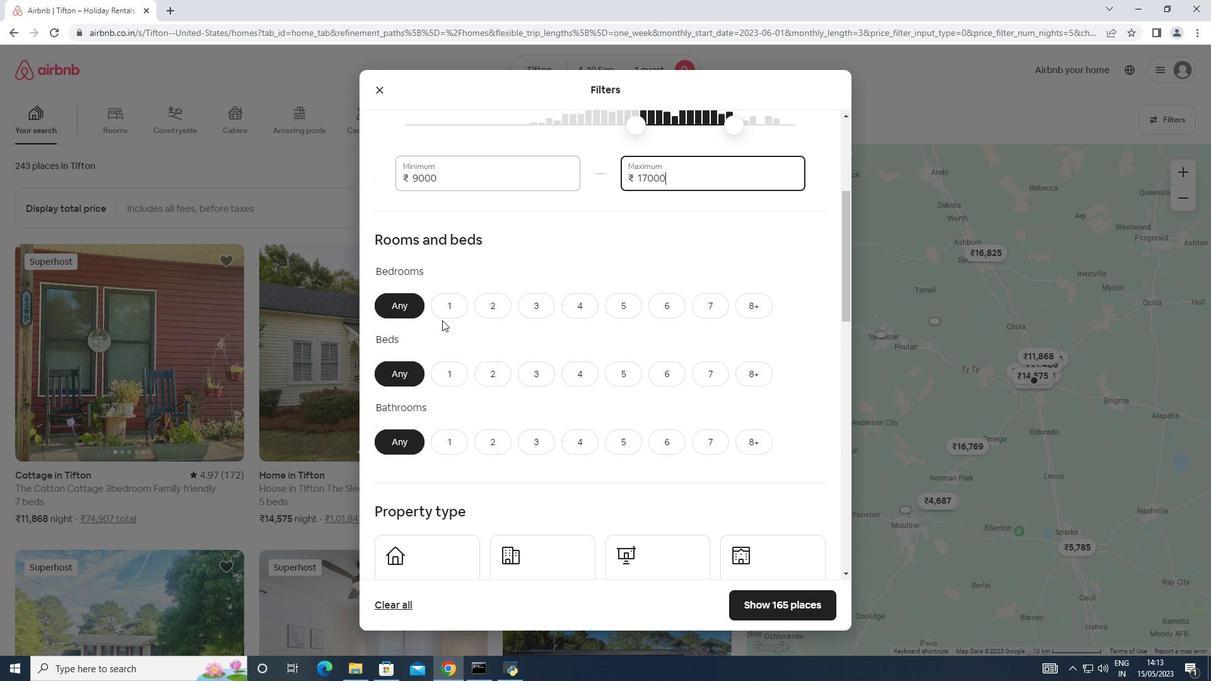 
Action: Mouse pressed left at (455, 311)
Screenshot: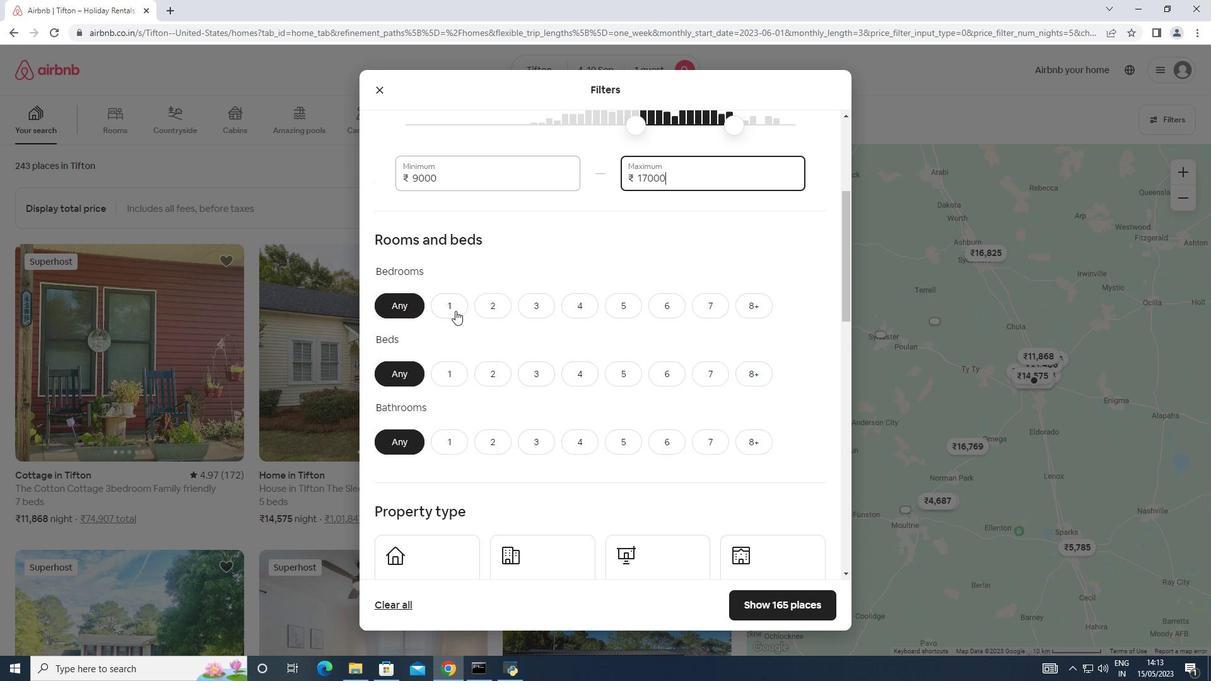 
Action: Mouse moved to (447, 367)
Screenshot: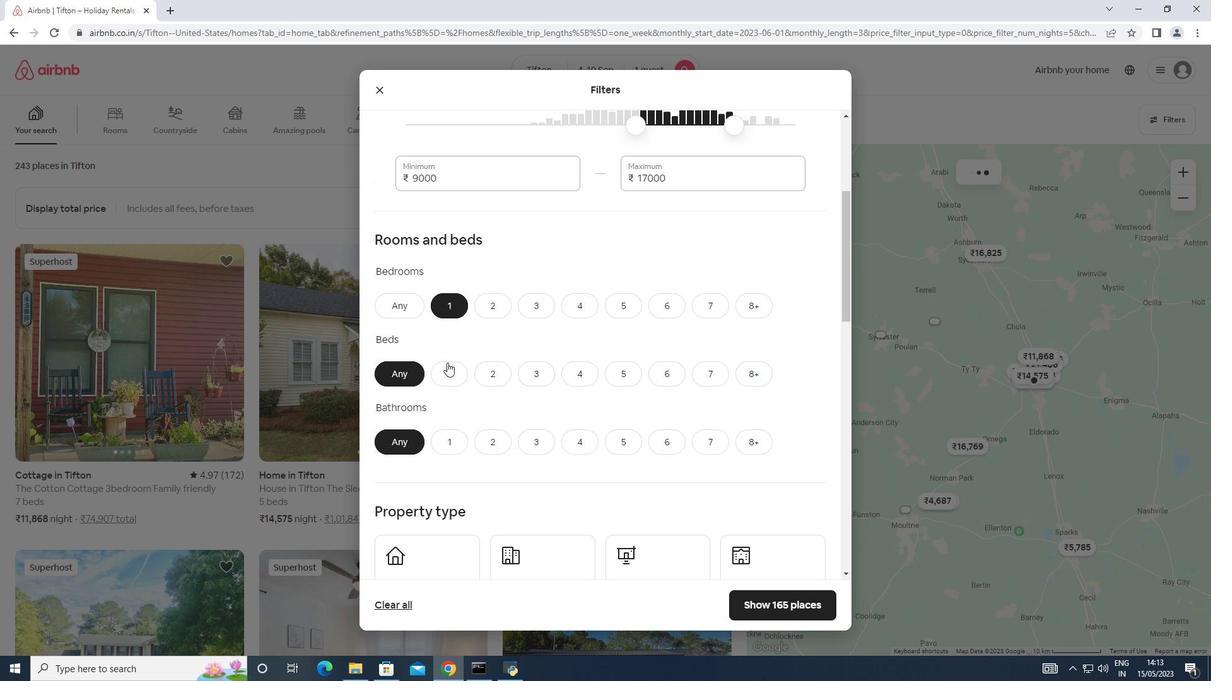 
Action: Mouse pressed left at (447, 367)
Screenshot: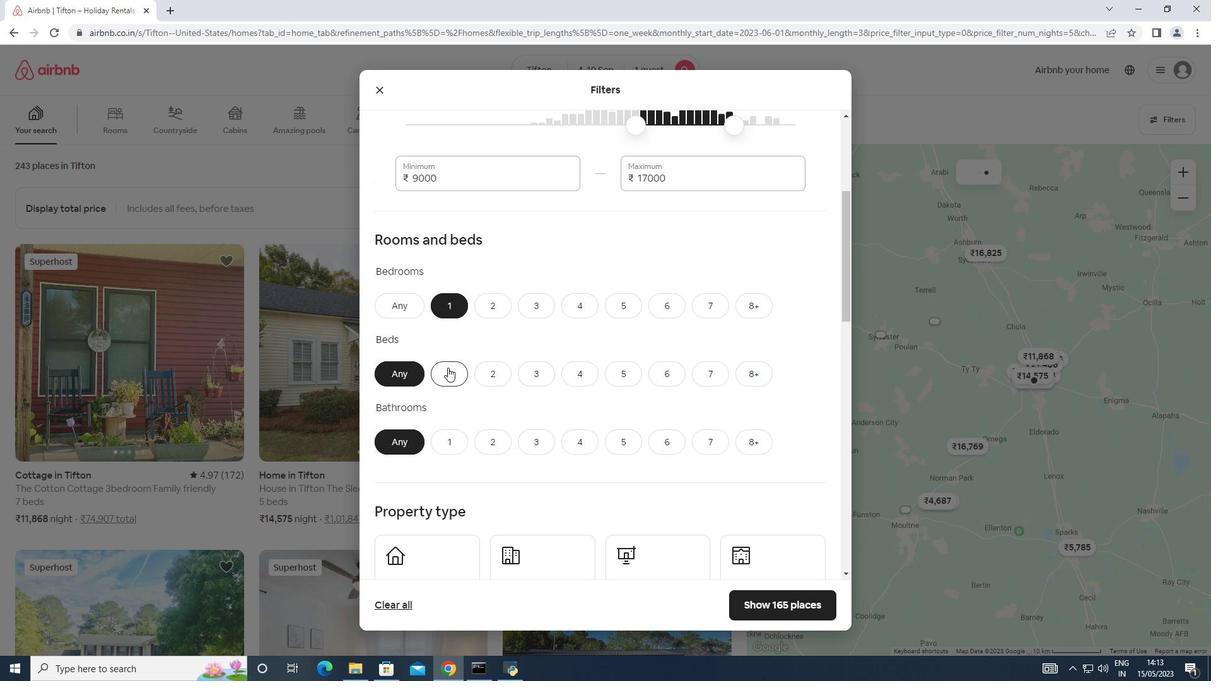
Action: Mouse moved to (448, 436)
Screenshot: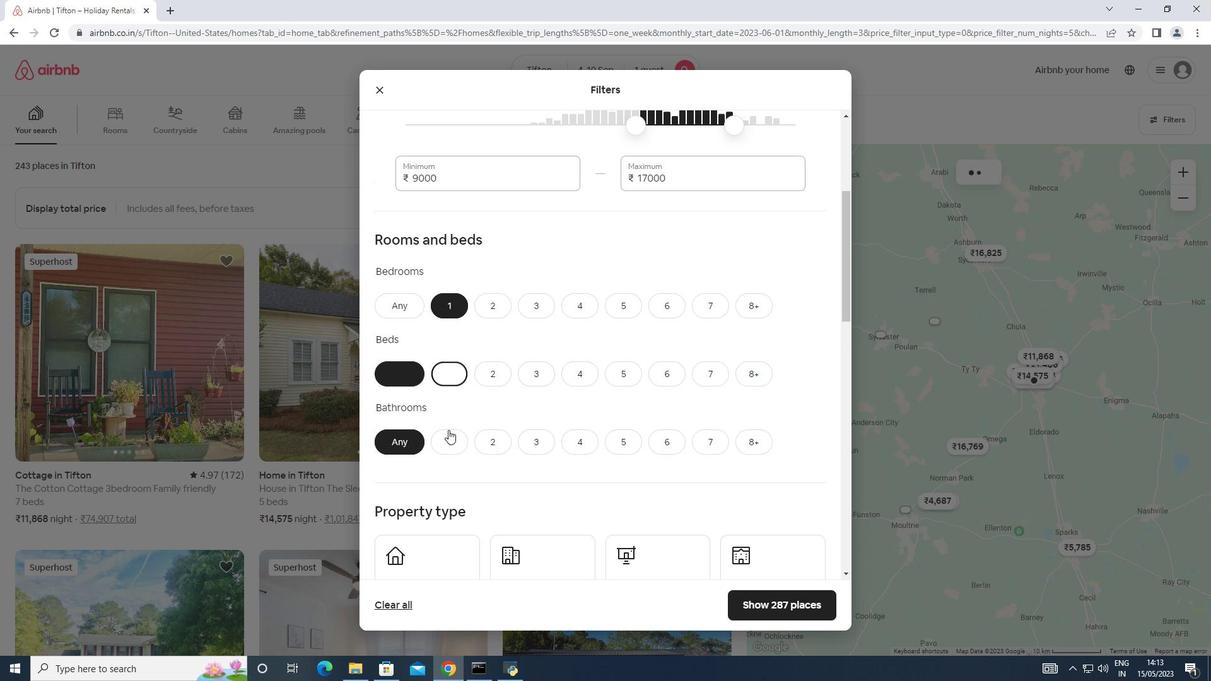 
Action: Mouse pressed left at (448, 436)
Screenshot: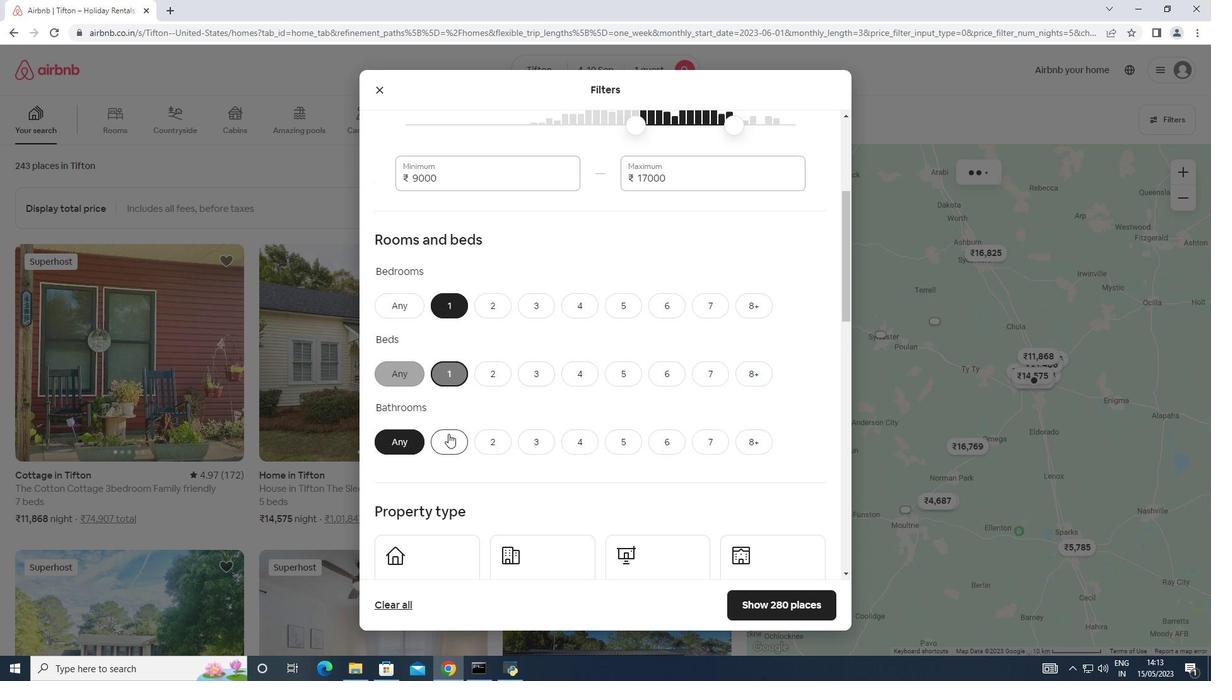 
Action: Mouse moved to (472, 391)
Screenshot: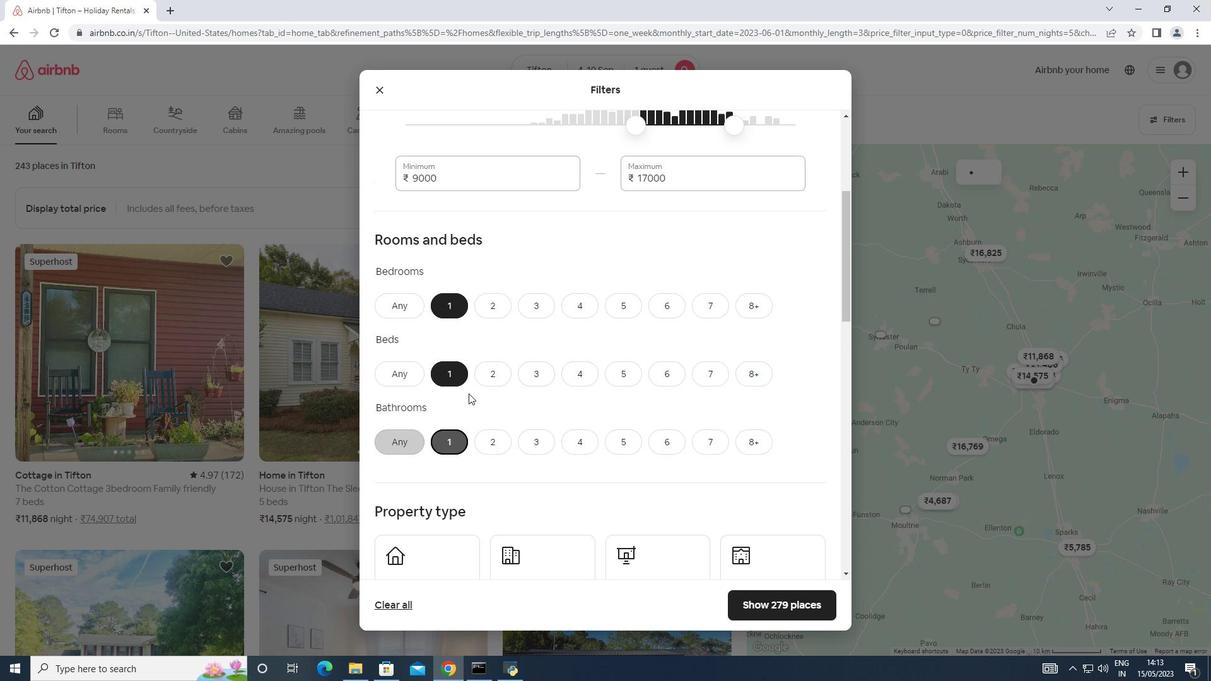 
Action: Mouse scrolled (472, 391) with delta (0, 0)
Screenshot: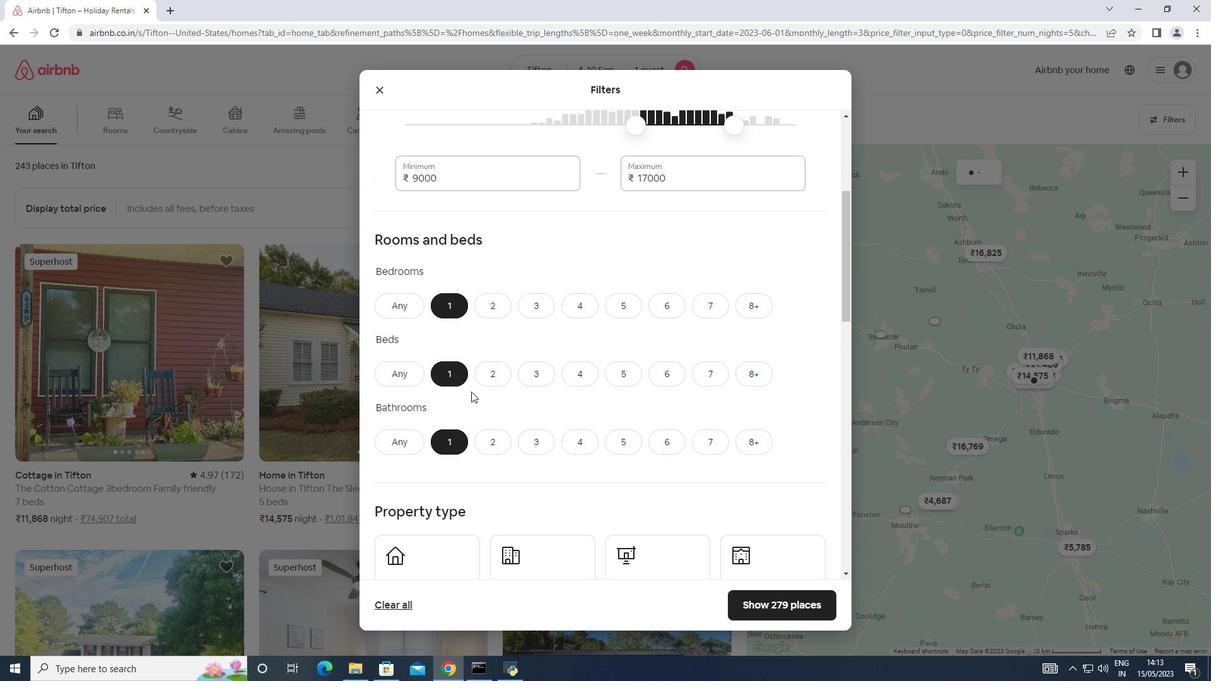 
Action: Mouse scrolled (472, 391) with delta (0, 0)
Screenshot: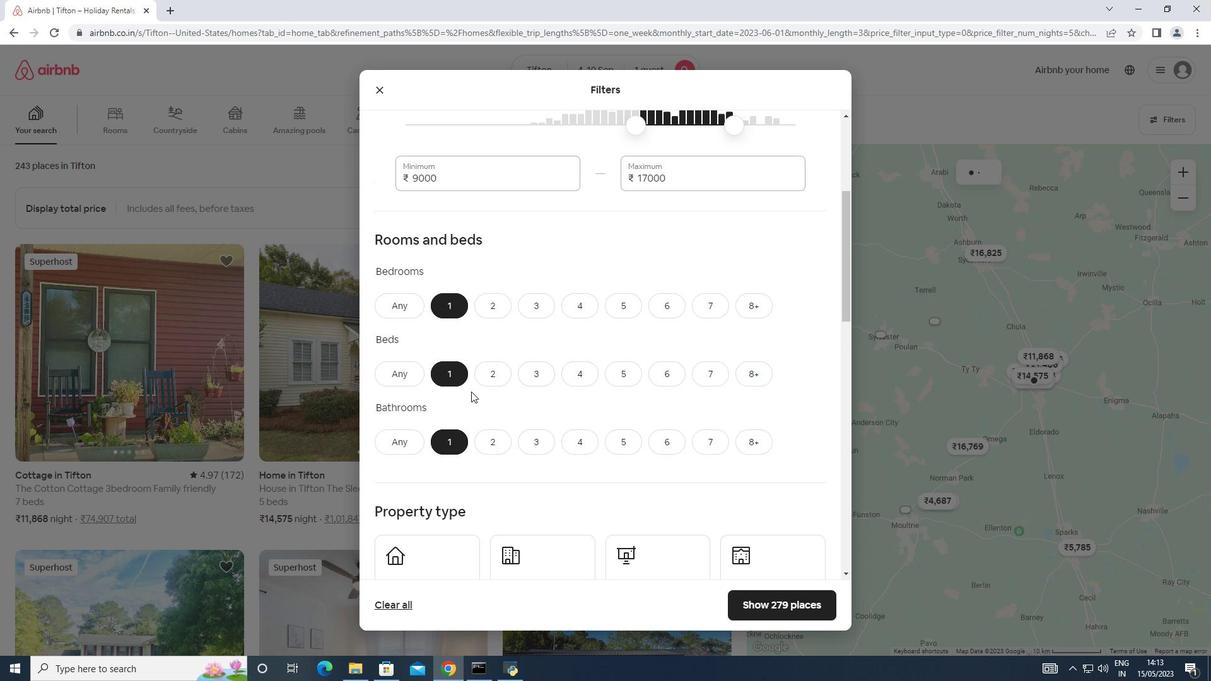 
Action: Mouse scrolled (472, 391) with delta (0, 0)
Screenshot: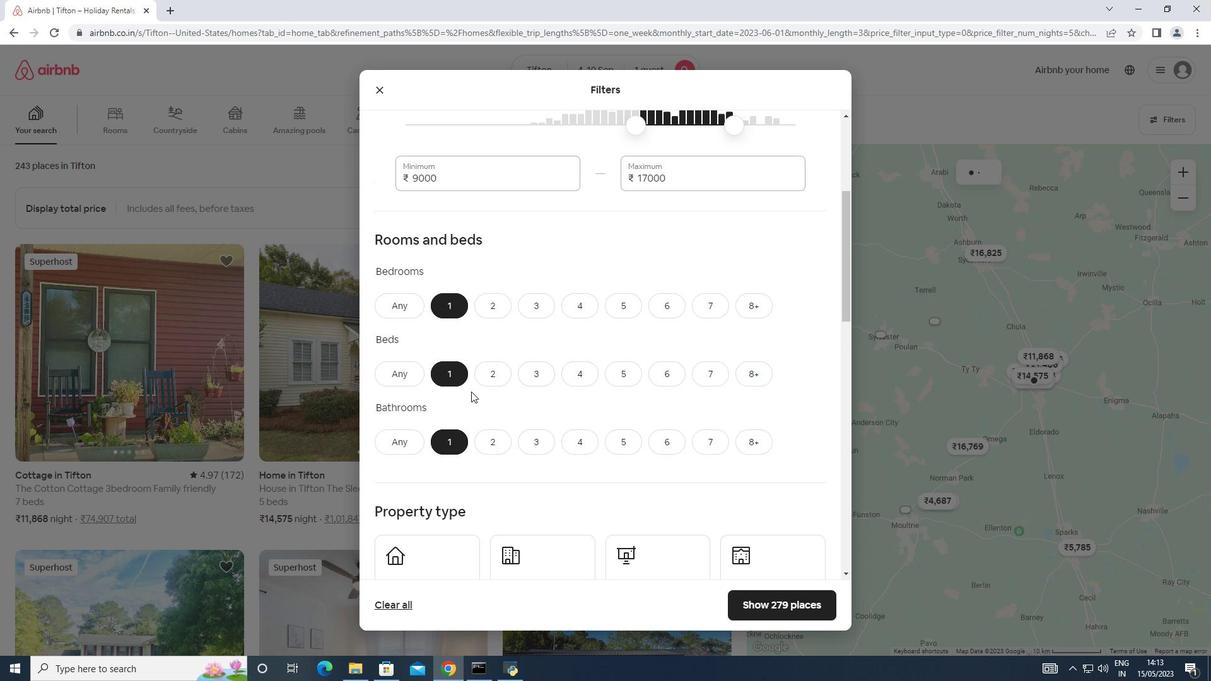 
Action: Mouse scrolled (472, 391) with delta (0, 0)
Screenshot: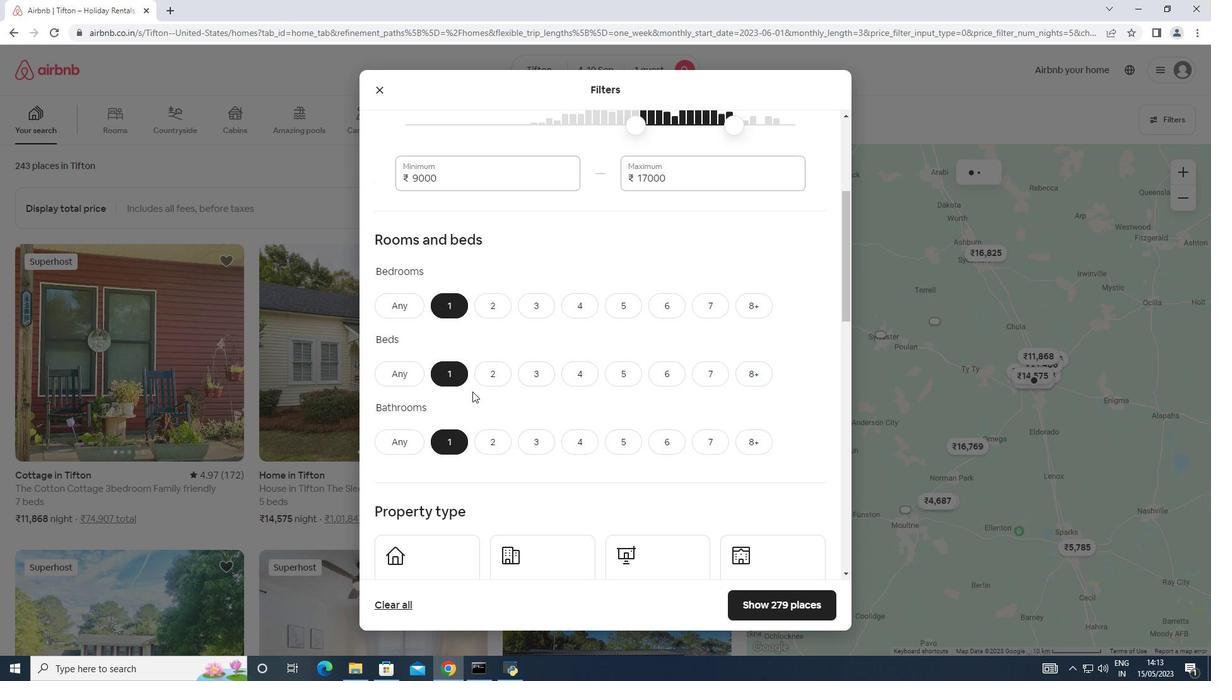 
Action: Mouse moved to (451, 357)
Screenshot: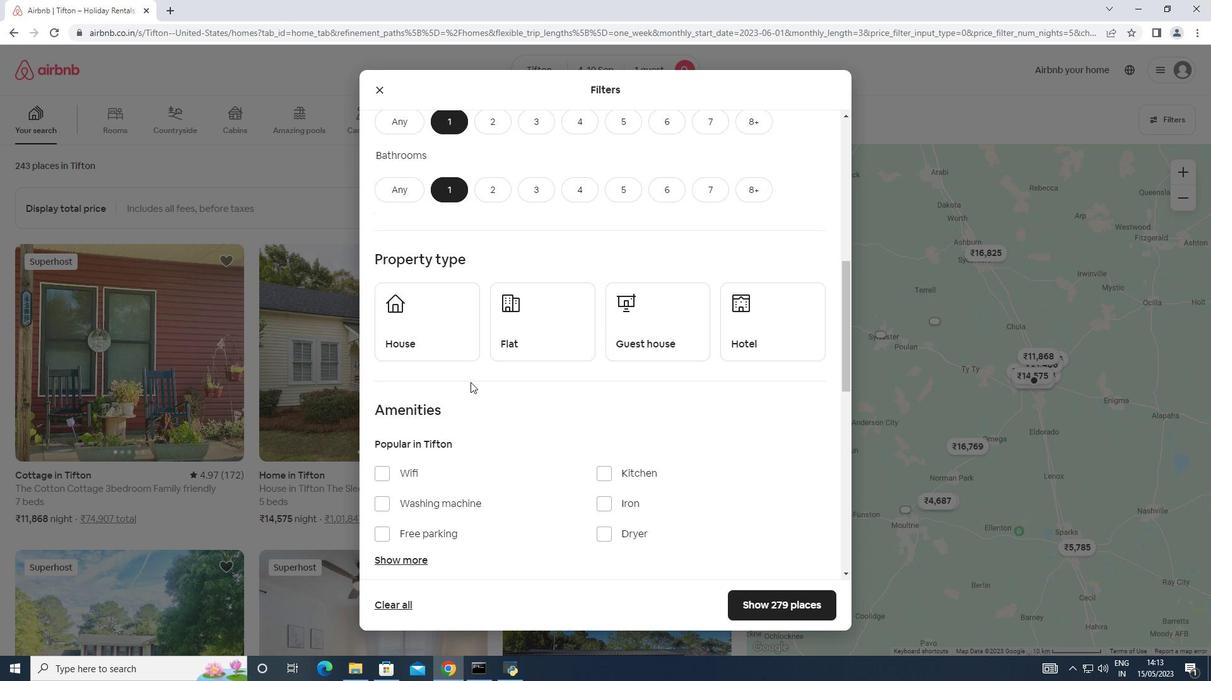 
Action: Mouse pressed left at (451, 357)
Screenshot: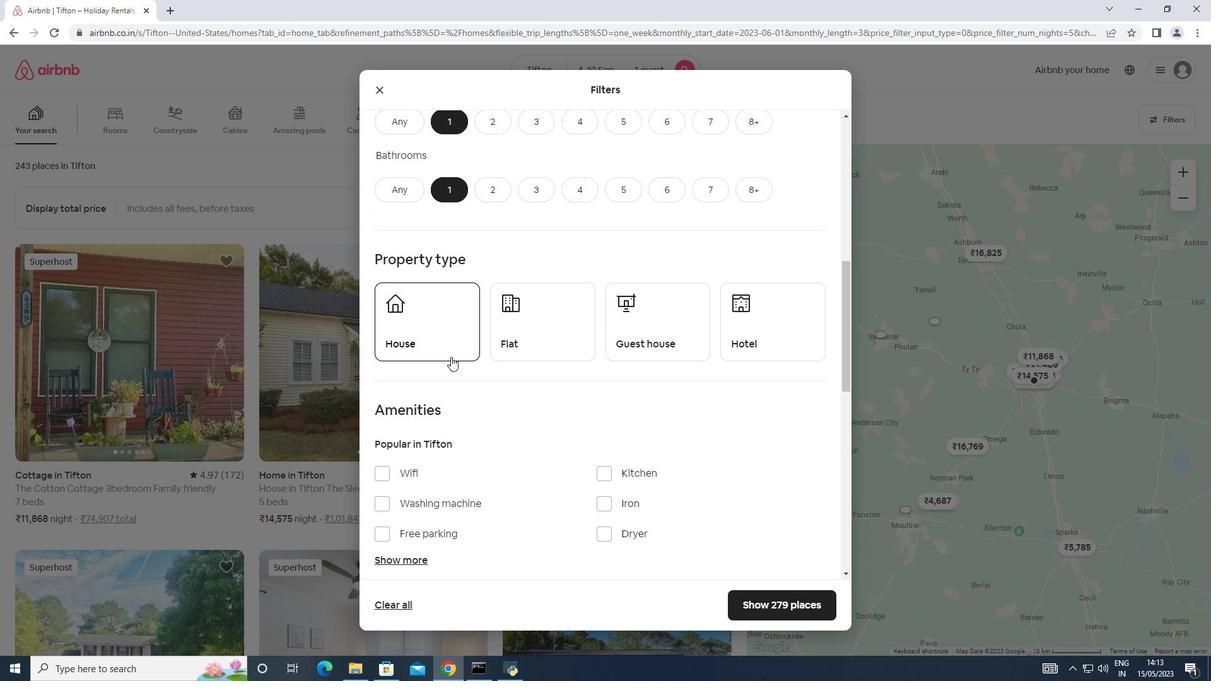 
Action: Mouse moved to (528, 335)
Screenshot: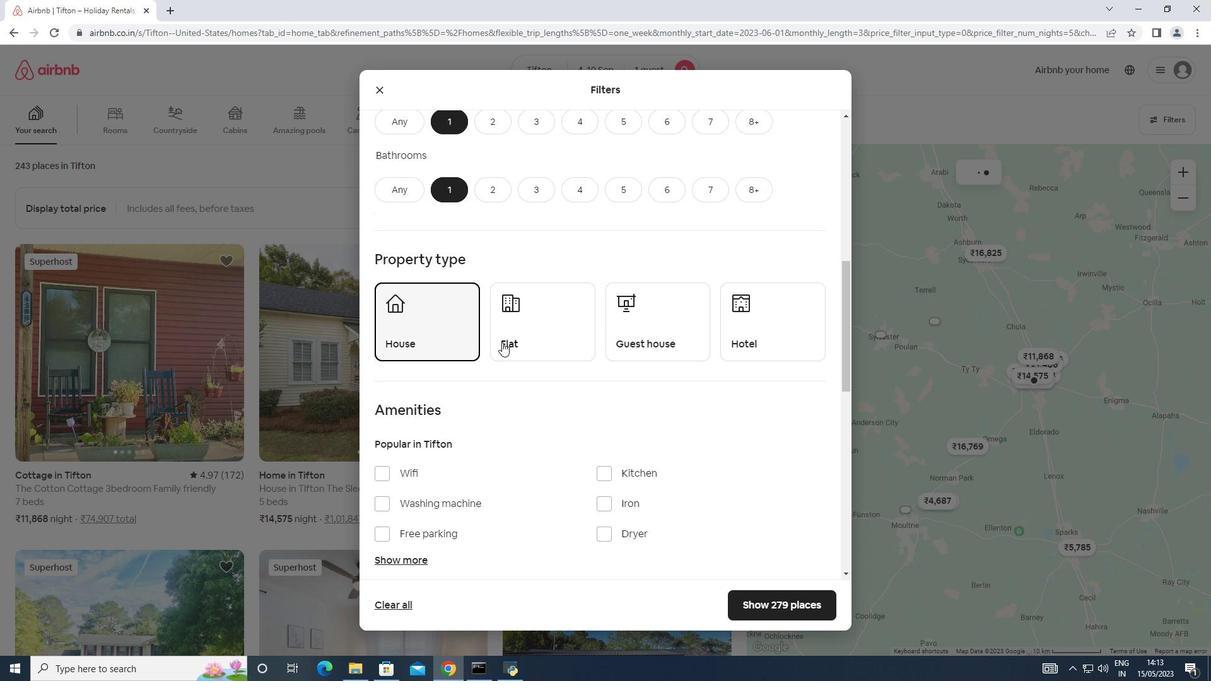 
Action: Mouse pressed left at (528, 335)
Screenshot: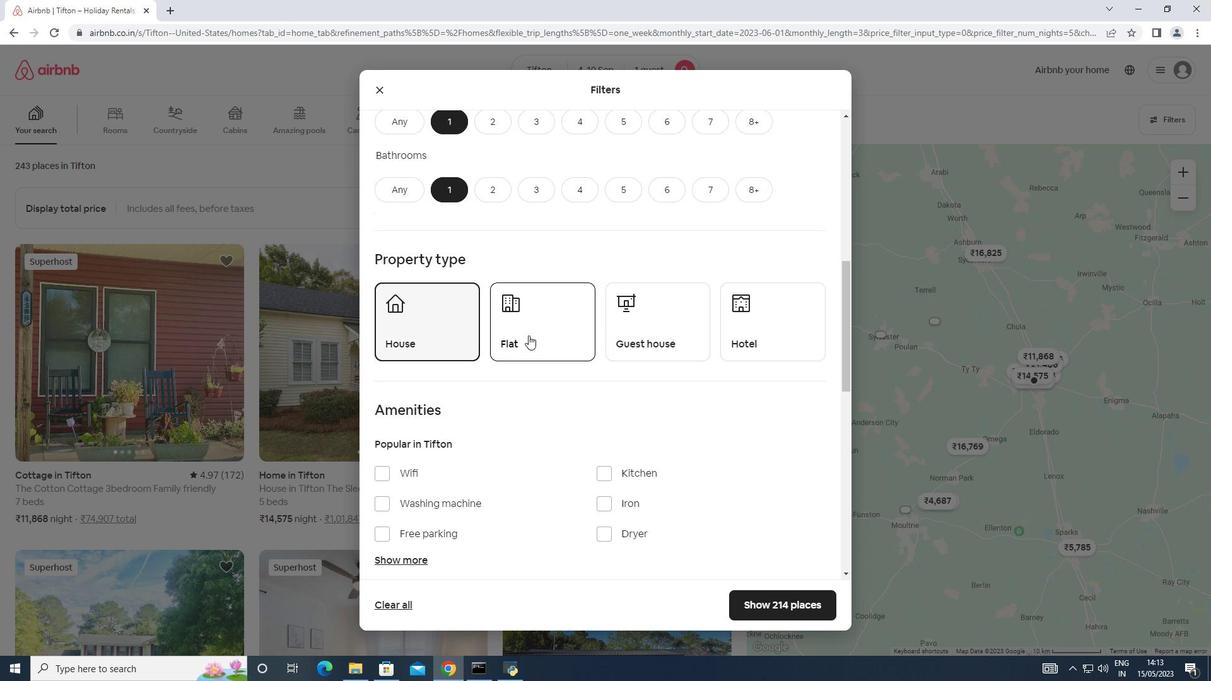 
Action: Mouse moved to (668, 345)
Screenshot: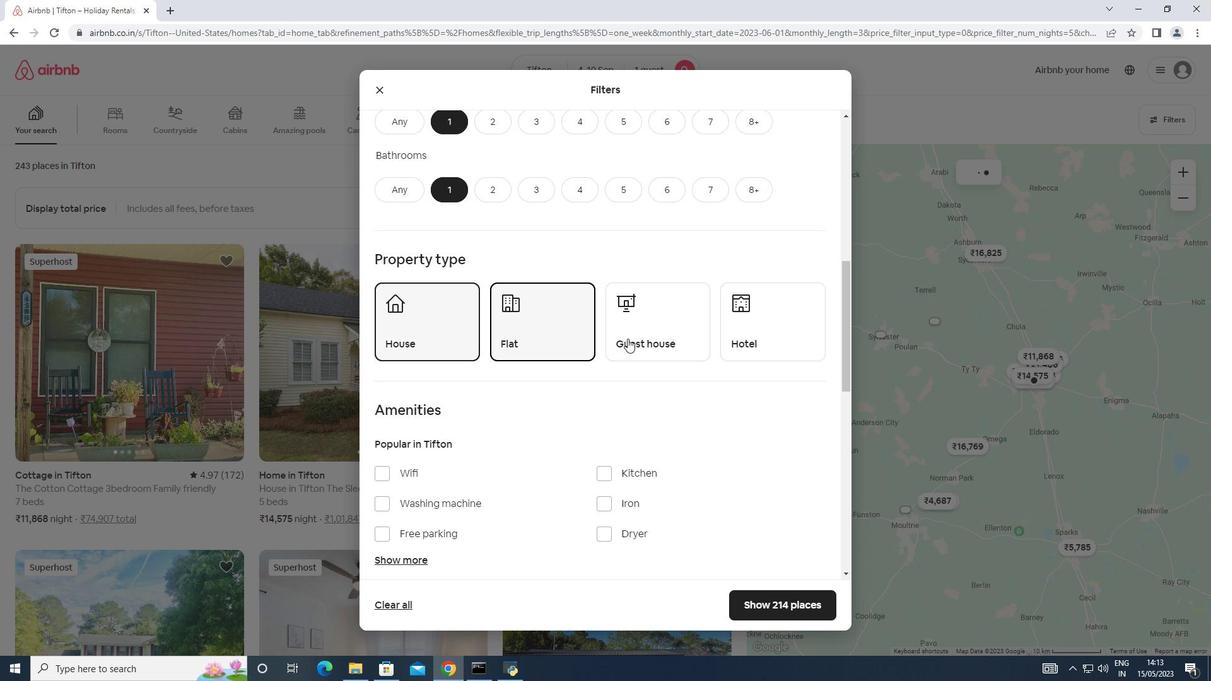 
Action: Mouse pressed left at (668, 345)
Screenshot: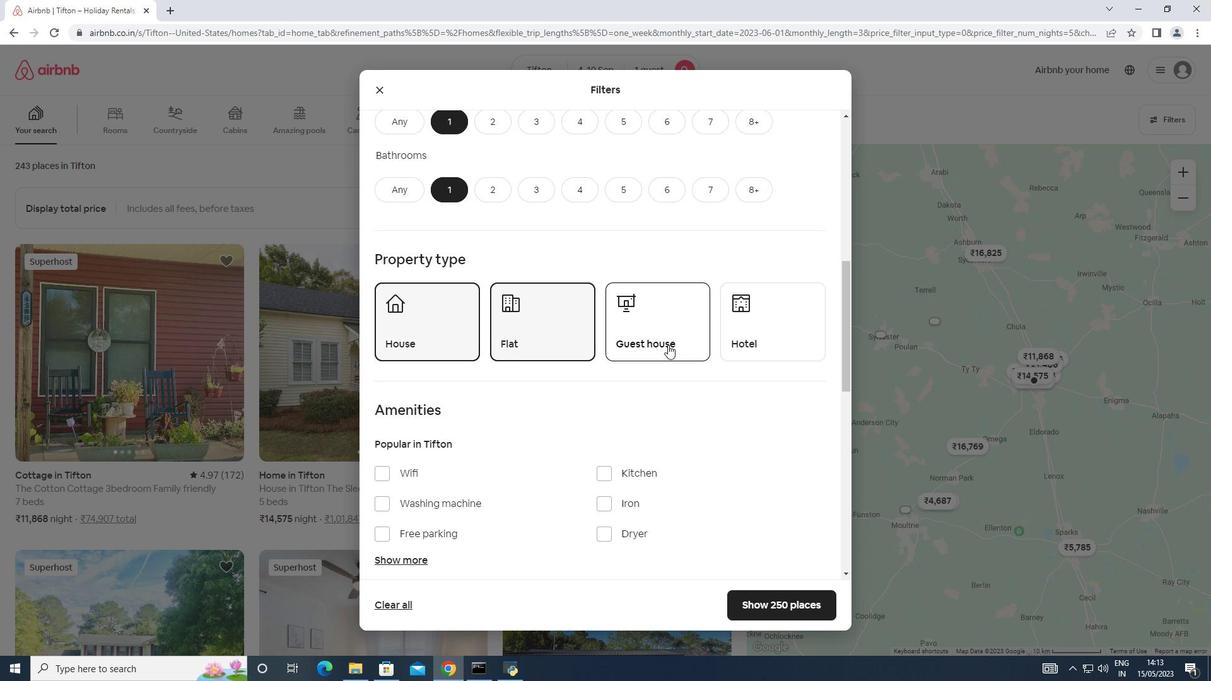 
Action: Mouse moved to (748, 333)
Screenshot: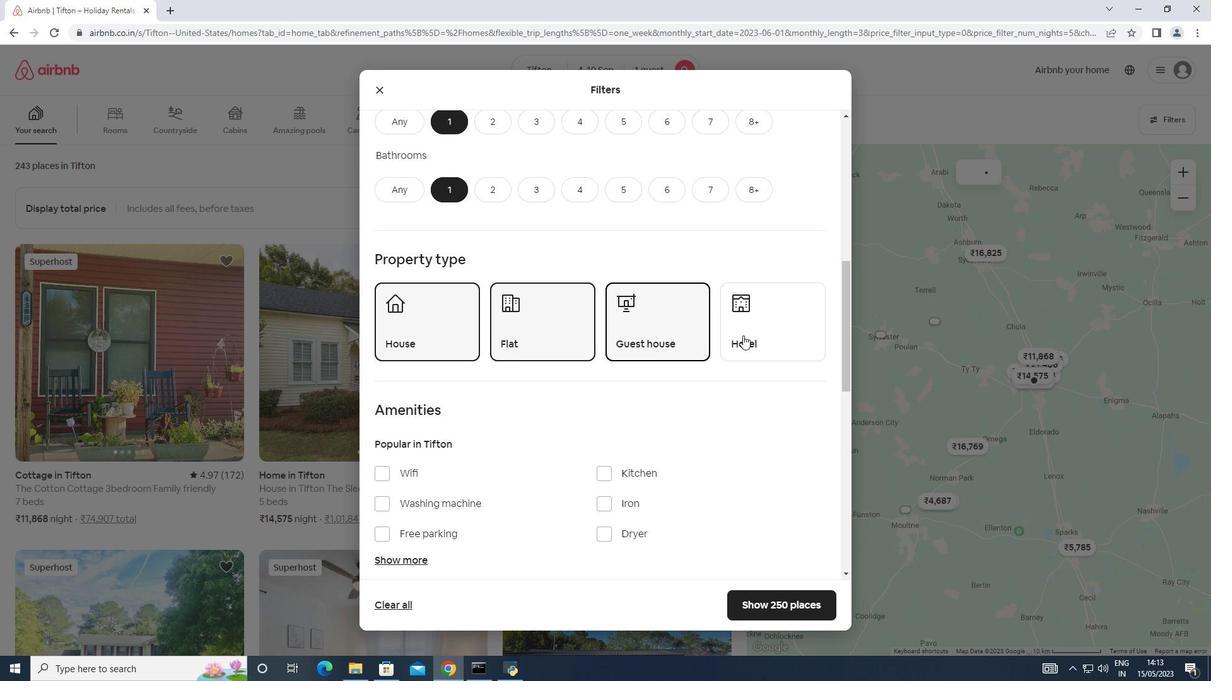 
Action: Mouse pressed left at (748, 333)
Screenshot: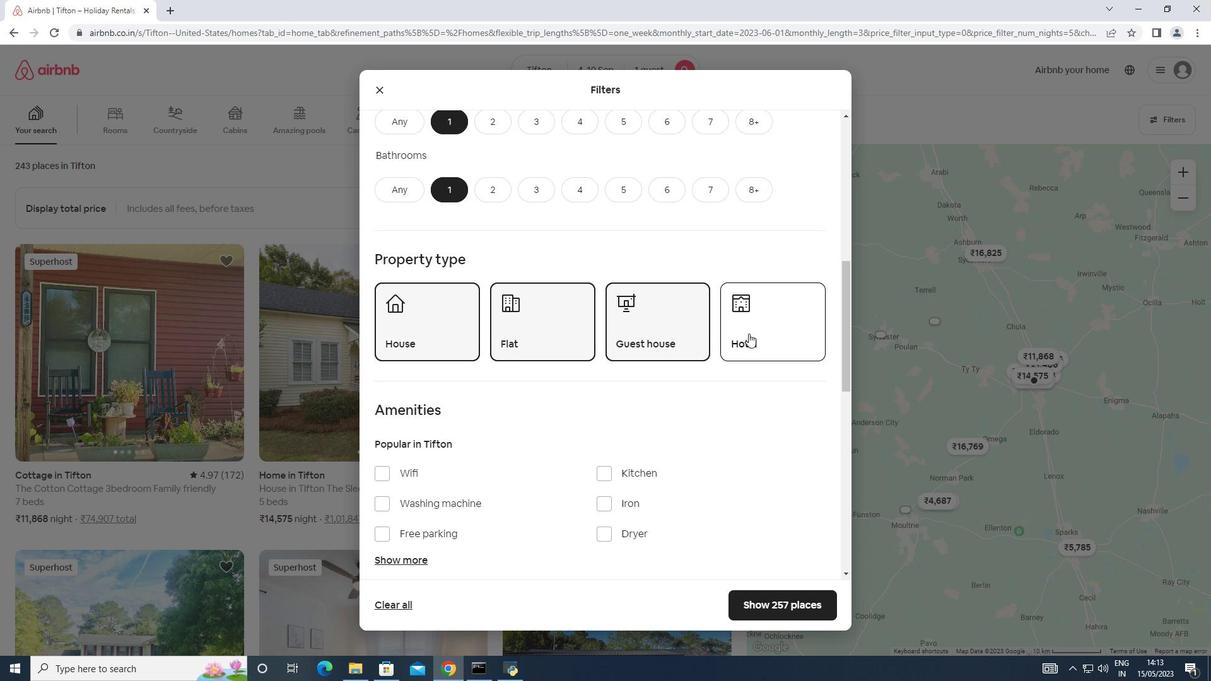 
Action: Mouse scrolled (748, 333) with delta (0, 0)
Screenshot: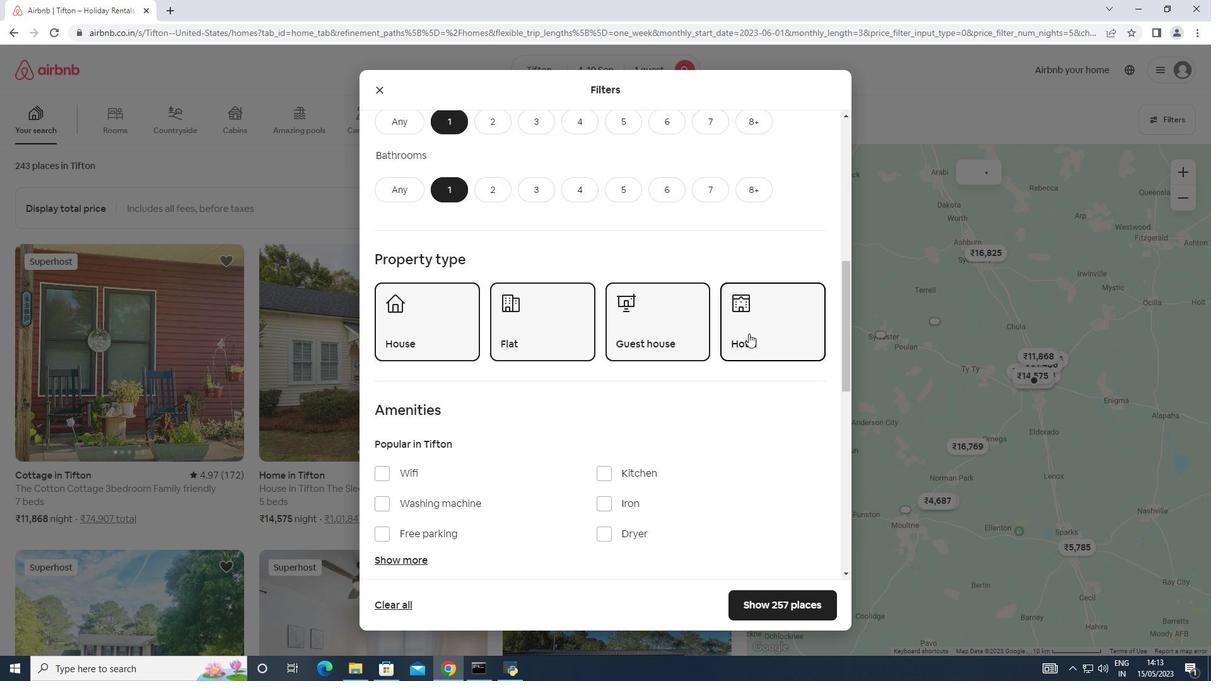 
Action: Mouse scrolled (748, 333) with delta (0, 0)
Screenshot: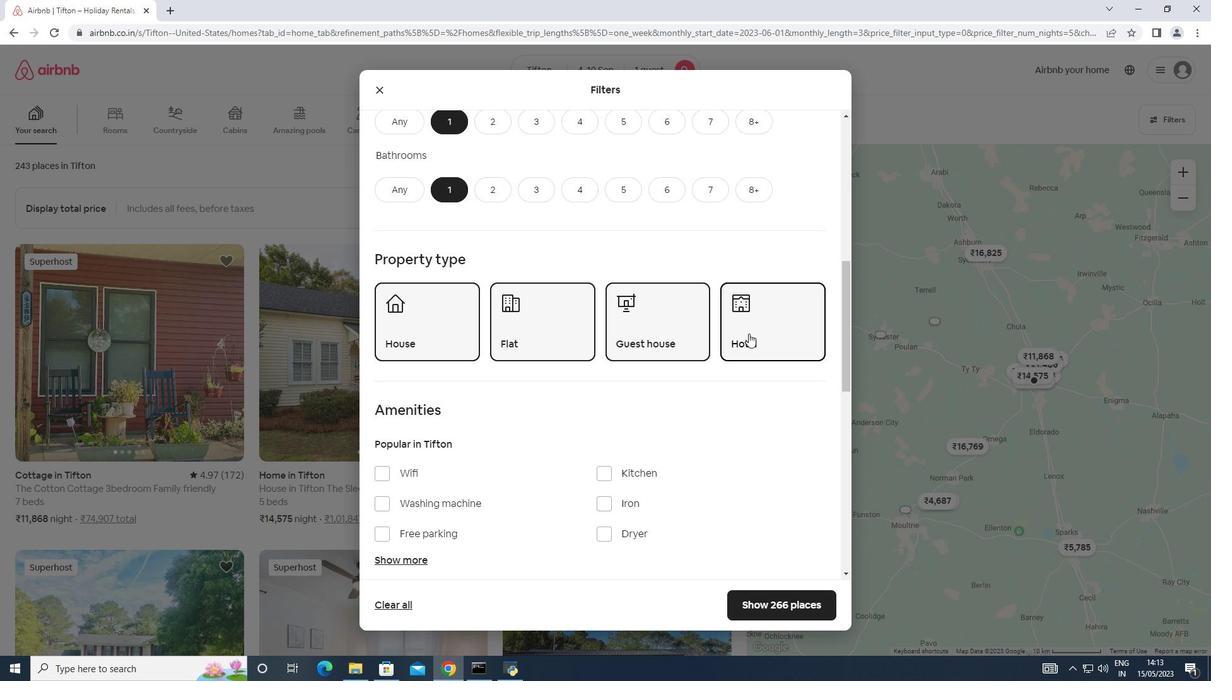 
Action: Mouse scrolled (748, 333) with delta (0, 0)
Screenshot: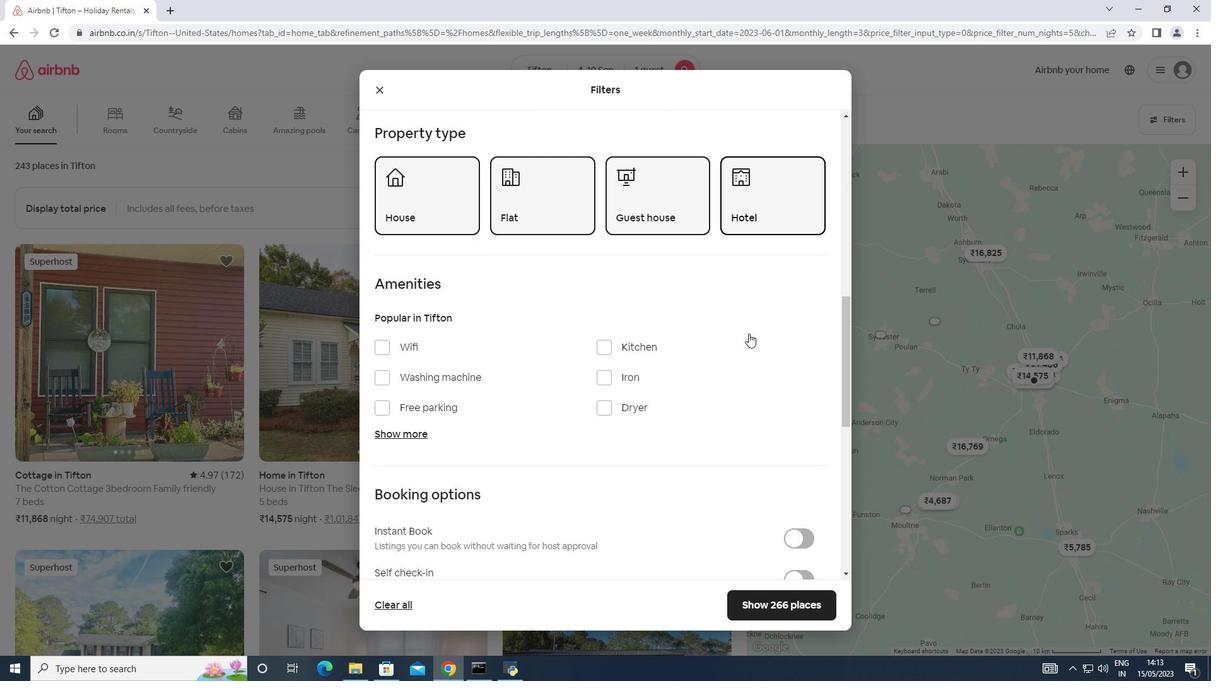 
Action: Mouse scrolled (748, 333) with delta (0, 0)
Screenshot: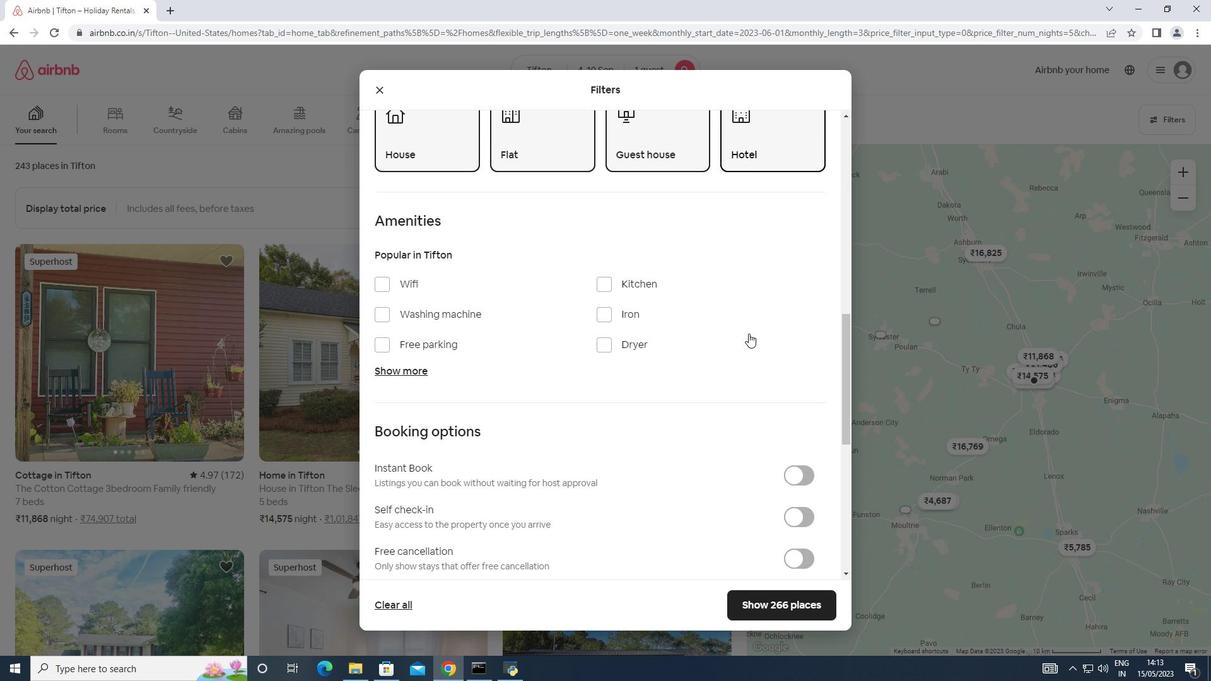 
Action: Mouse scrolled (748, 333) with delta (0, 0)
Screenshot: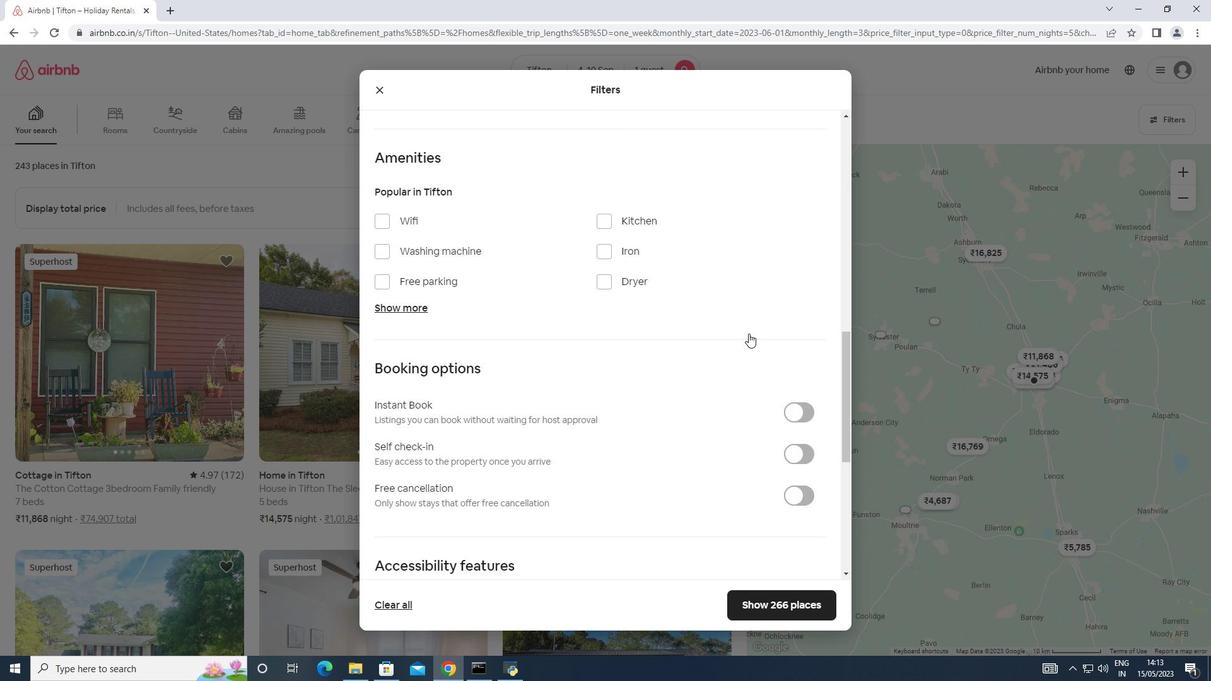 
Action: Mouse moved to (793, 389)
Screenshot: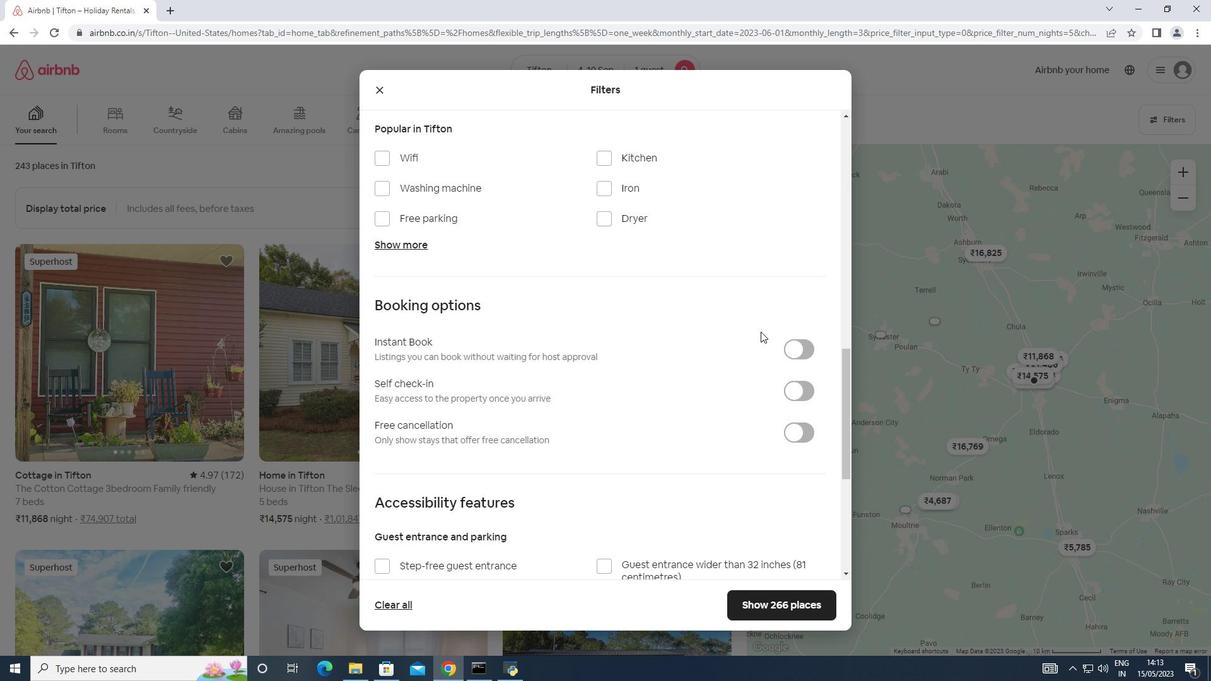 
Action: Mouse pressed left at (793, 389)
Screenshot: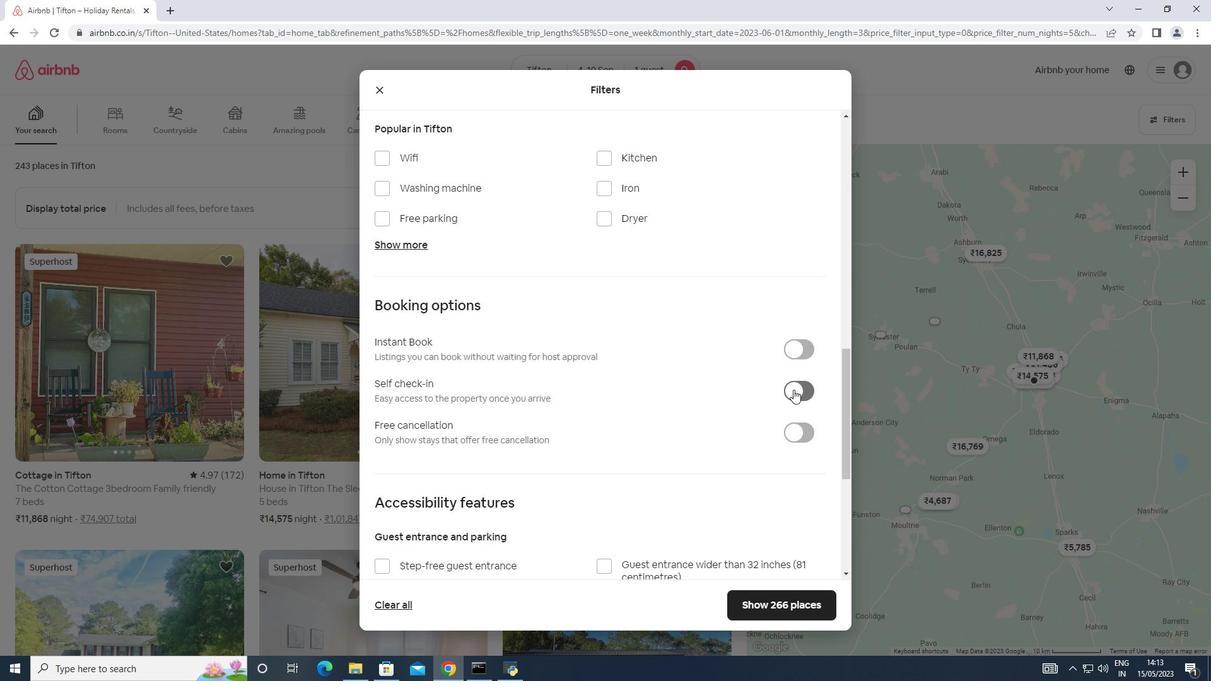 
Action: Mouse moved to (574, 379)
Screenshot: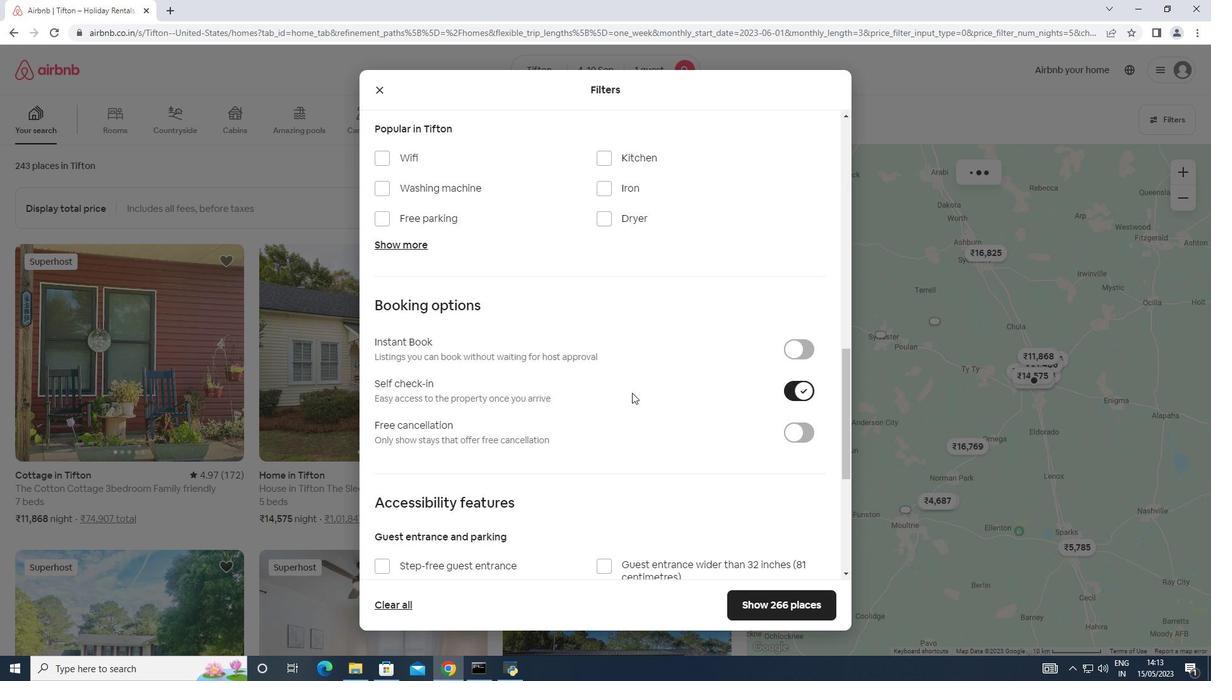 
Action: Mouse scrolled (574, 378) with delta (0, 0)
Screenshot: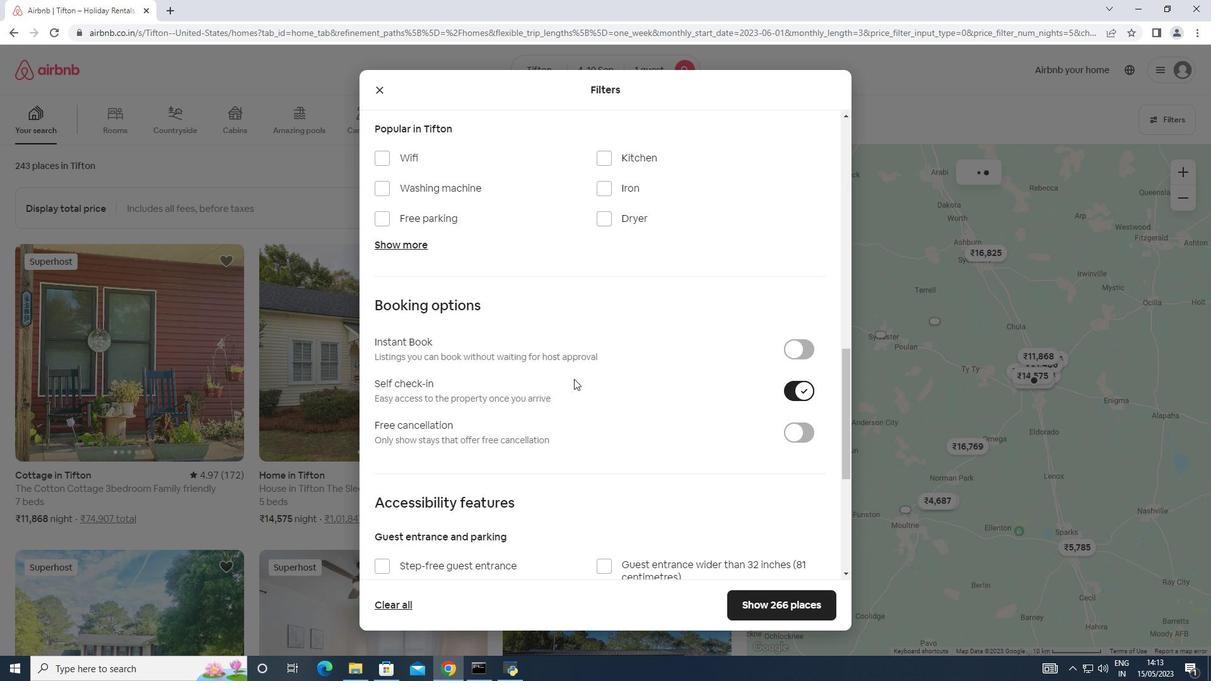 
Action: Mouse scrolled (574, 378) with delta (0, 0)
Screenshot: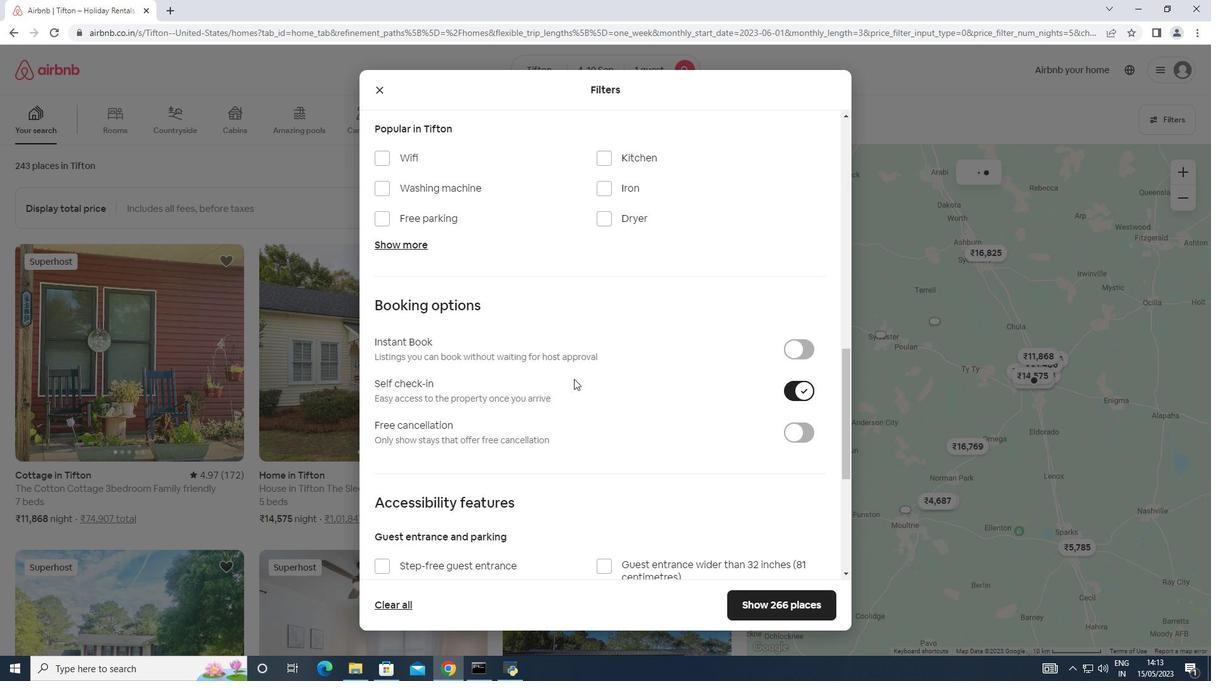 
Action: Mouse scrolled (574, 378) with delta (0, 0)
Screenshot: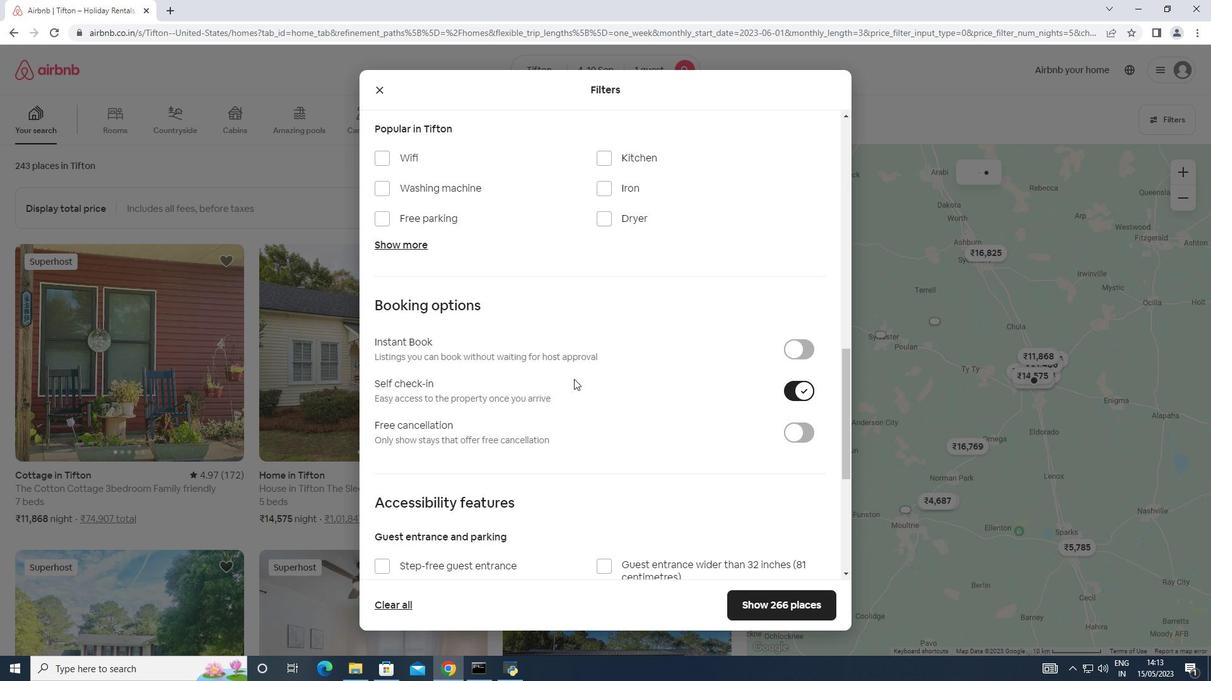 
Action: Mouse scrolled (574, 378) with delta (0, 0)
Screenshot: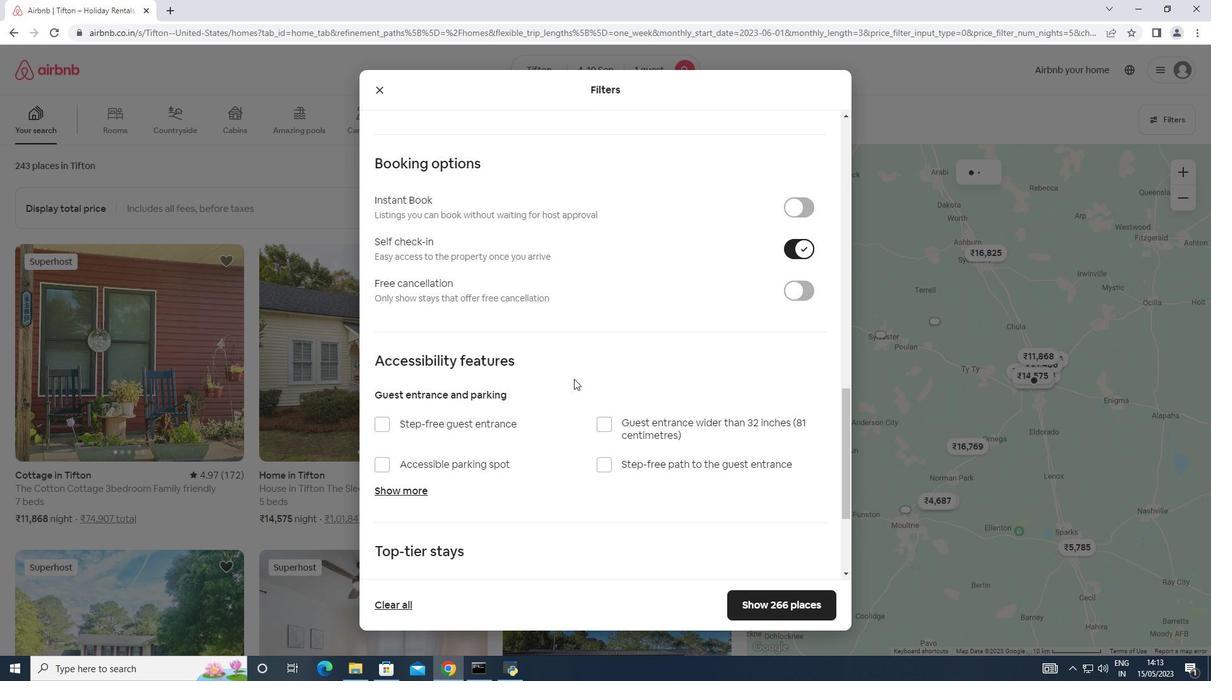 
Action: Mouse scrolled (574, 378) with delta (0, 0)
Screenshot: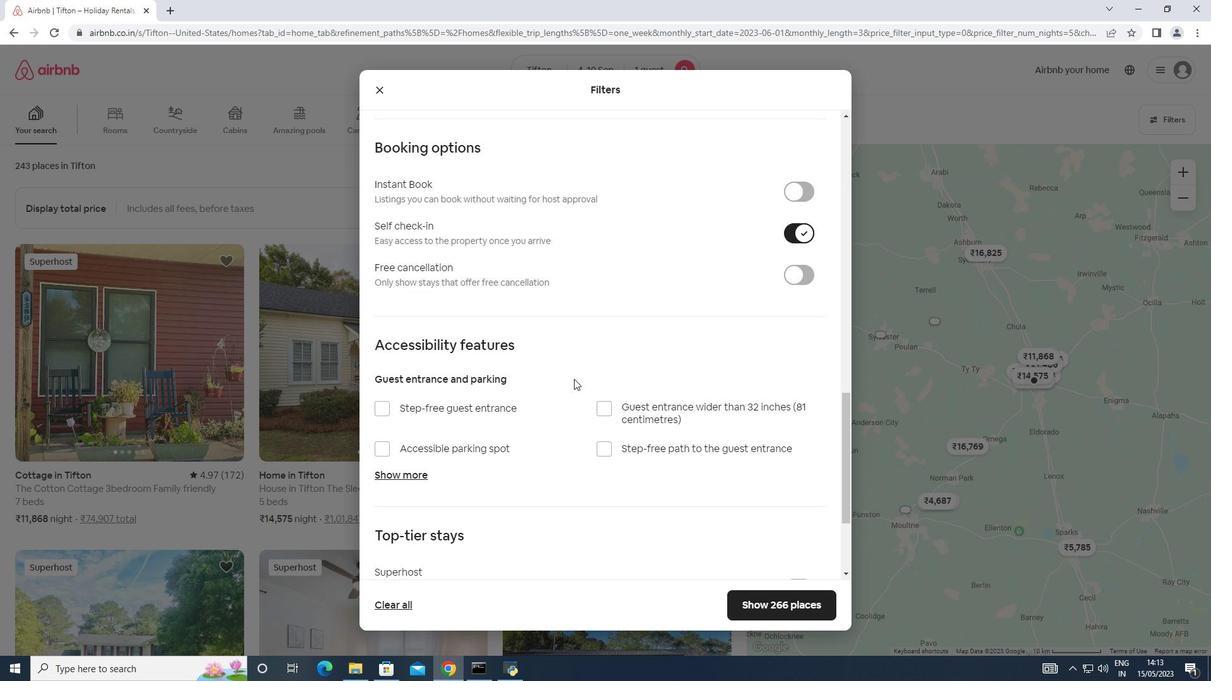
Action: Mouse scrolled (574, 378) with delta (0, 0)
Screenshot: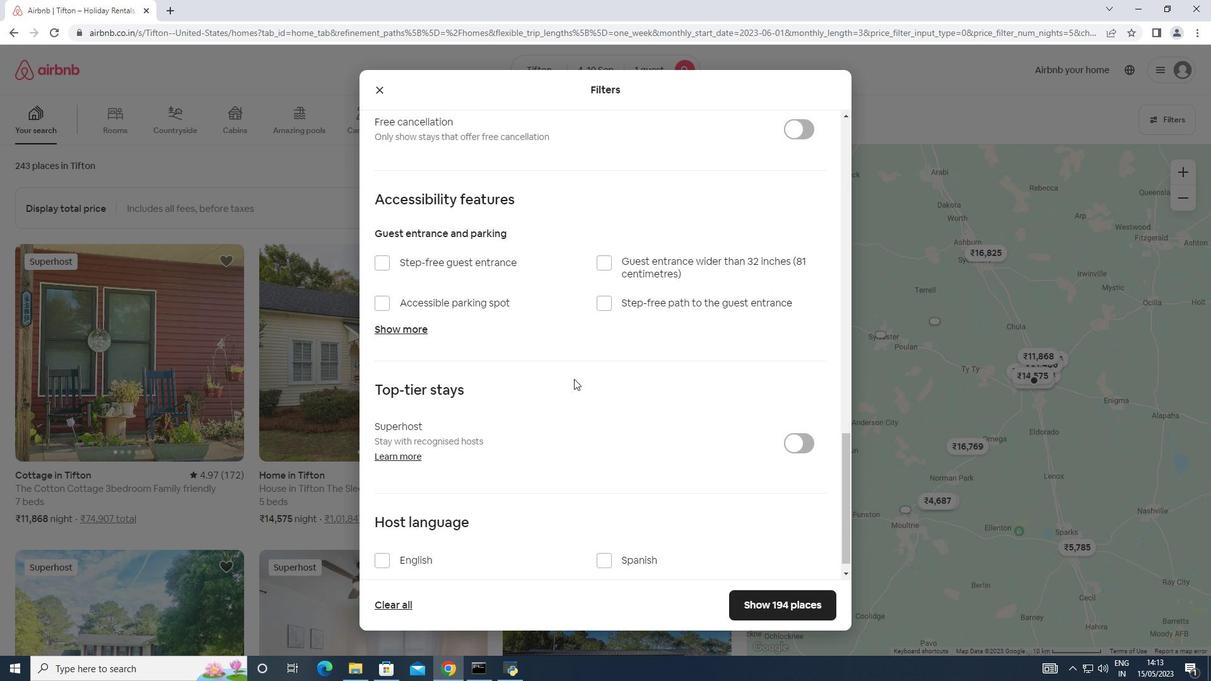 
Action: Mouse scrolled (574, 378) with delta (0, 0)
Screenshot: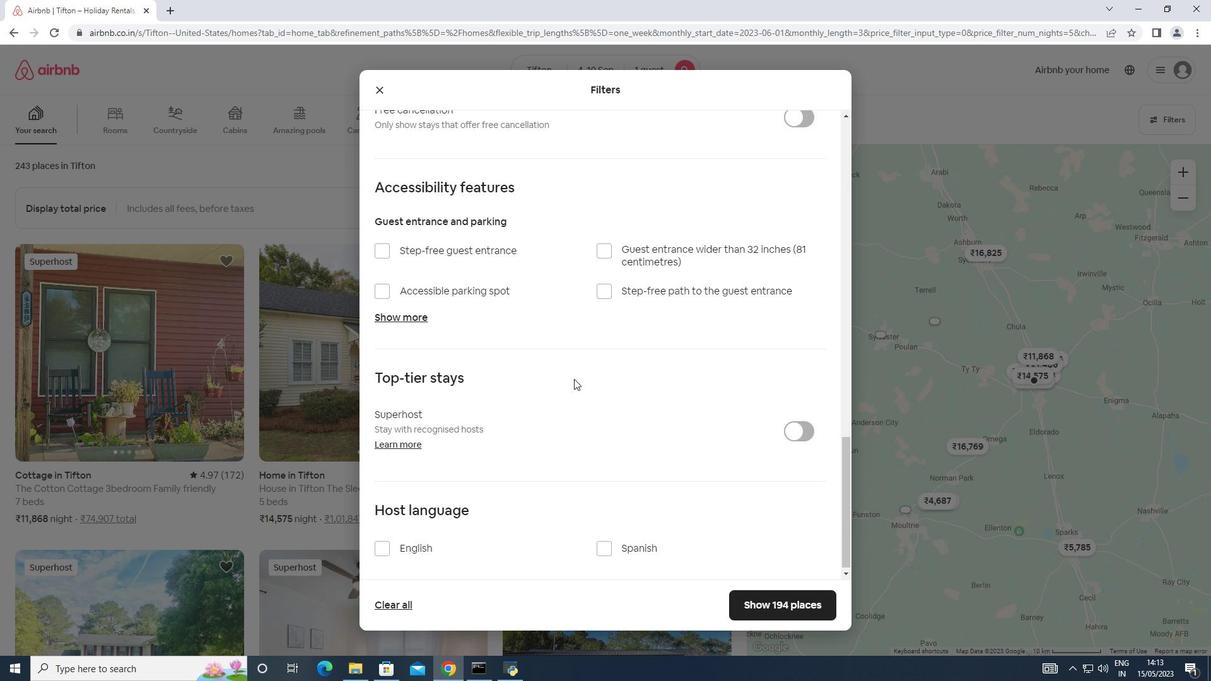 
Action: Mouse scrolled (574, 378) with delta (0, 0)
Screenshot: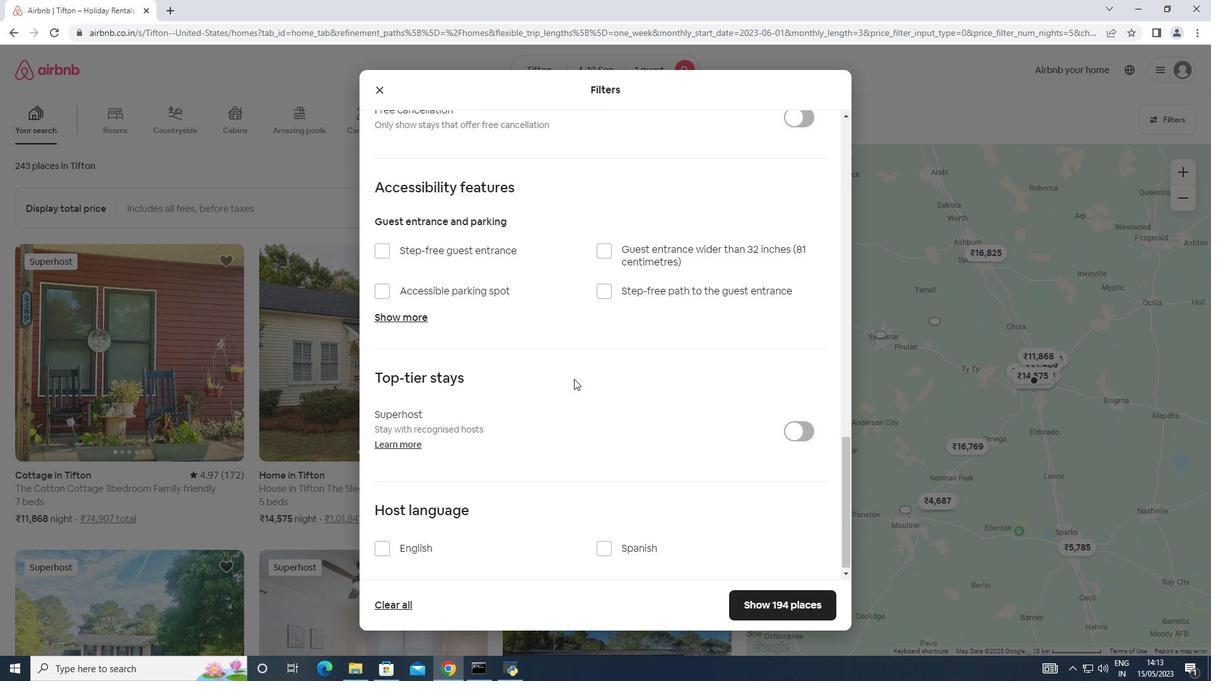 
Action: Mouse scrolled (574, 378) with delta (0, 0)
Screenshot: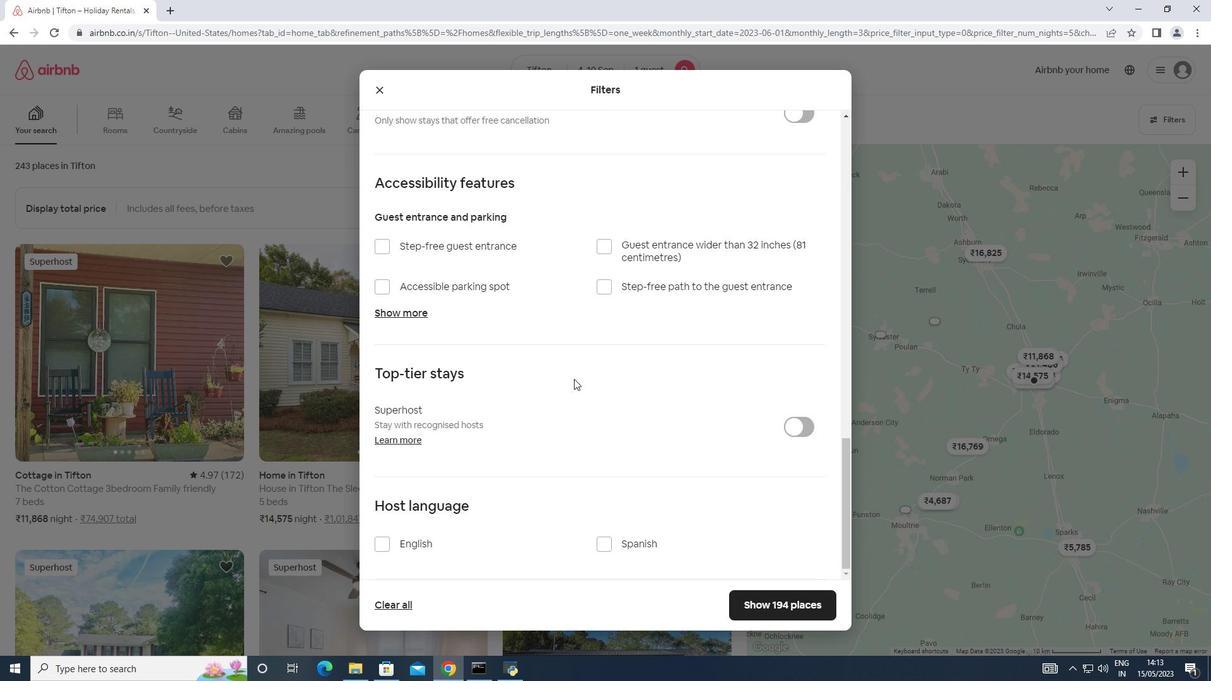 
Action: Mouse moved to (376, 542)
Screenshot: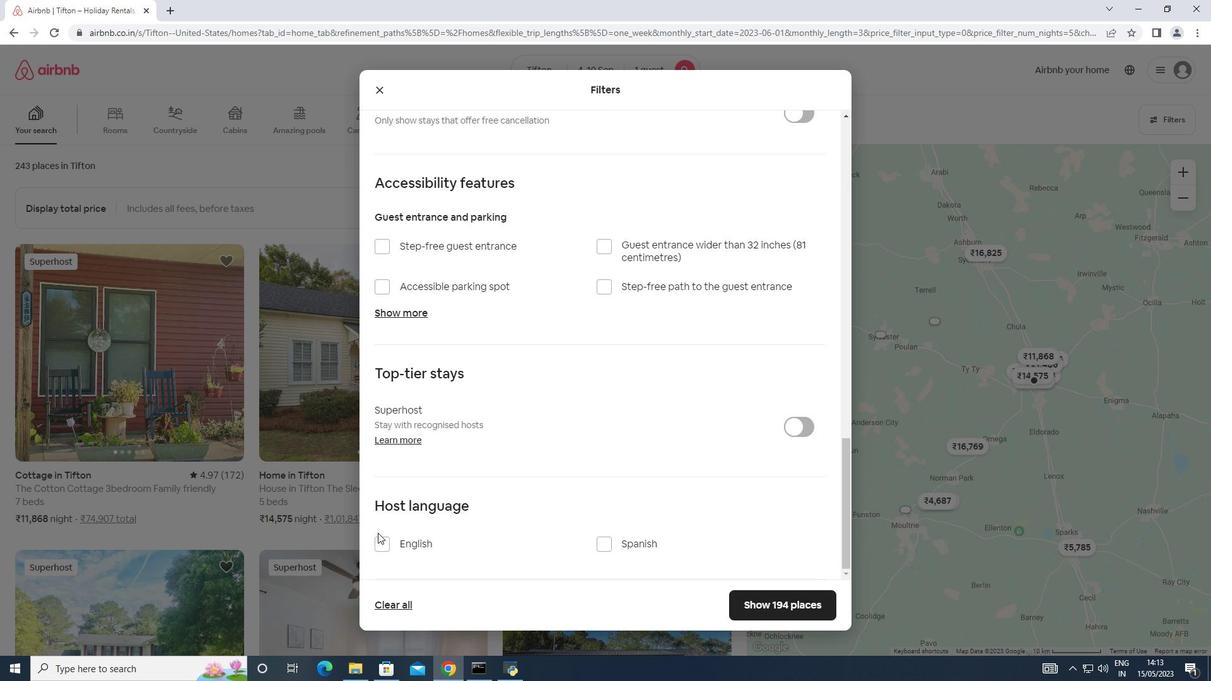 
Action: Mouse pressed left at (376, 542)
Screenshot: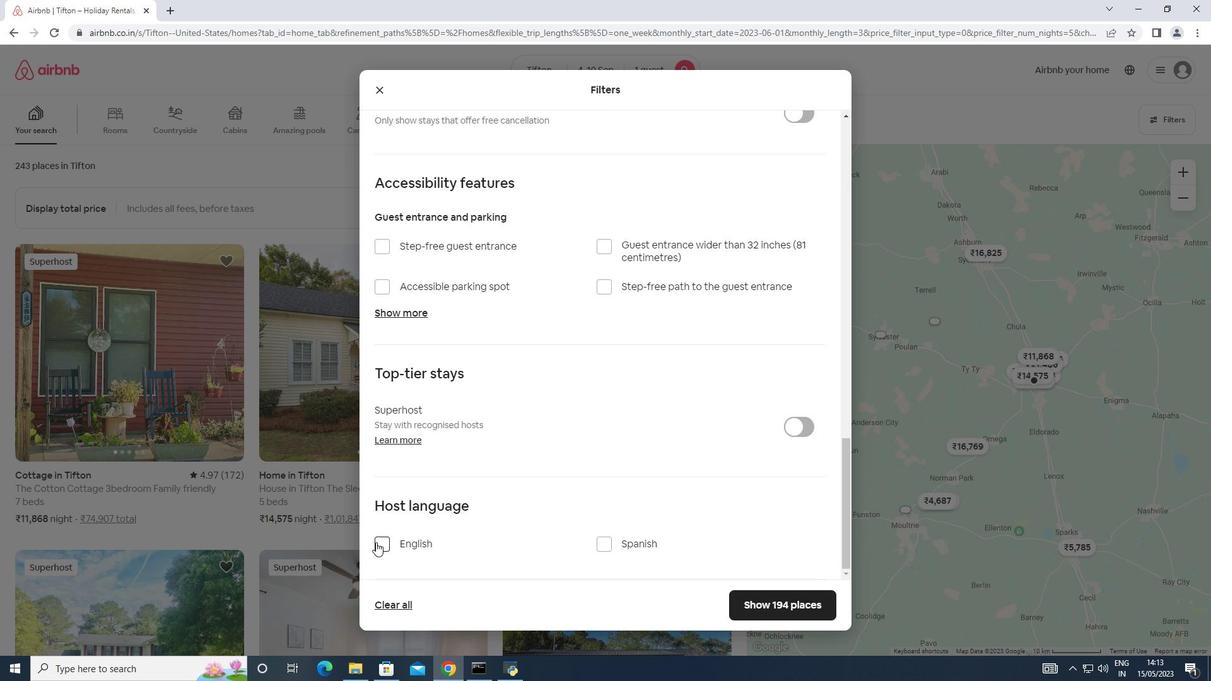 
Action: Mouse moved to (772, 606)
Screenshot: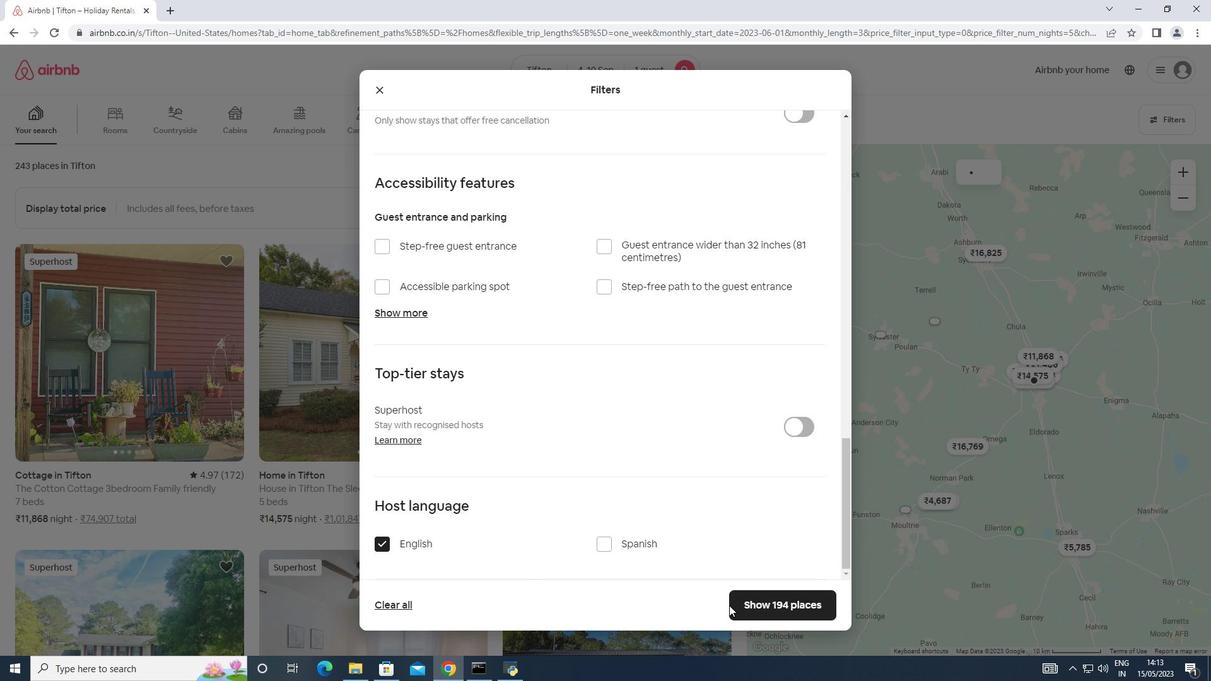 
Action: Mouse pressed left at (772, 606)
Screenshot: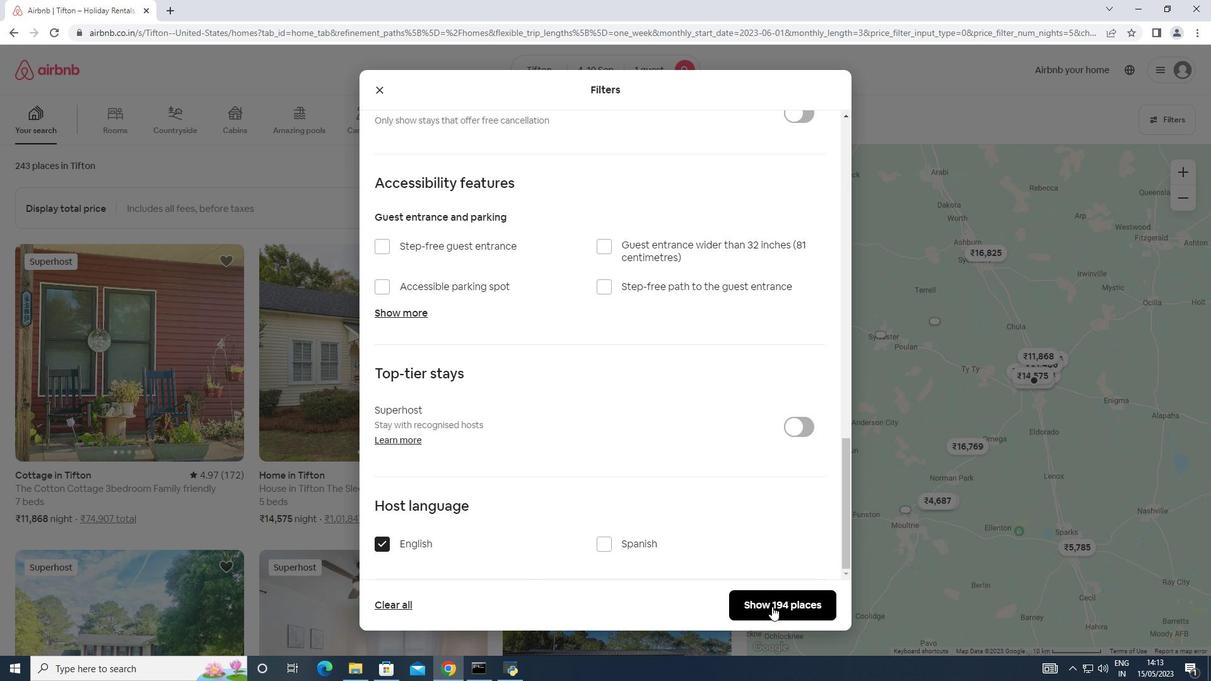 
